 Task: Start a Sprint called Sprint0000000186 in Scrum Project Project0000000062 in Jira. Create a Scrum Project Project0000000063 in Jira. Create a Scrum Project Project0000000064 in Jira. Add Person0000000125 as Team Member of Scrum Project Project0000000063 in Jira. Add Person0000000126 as Team Member of Scrum Project Project0000000063 in Jira
Action: Mouse moved to (116, 251)
Screenshot: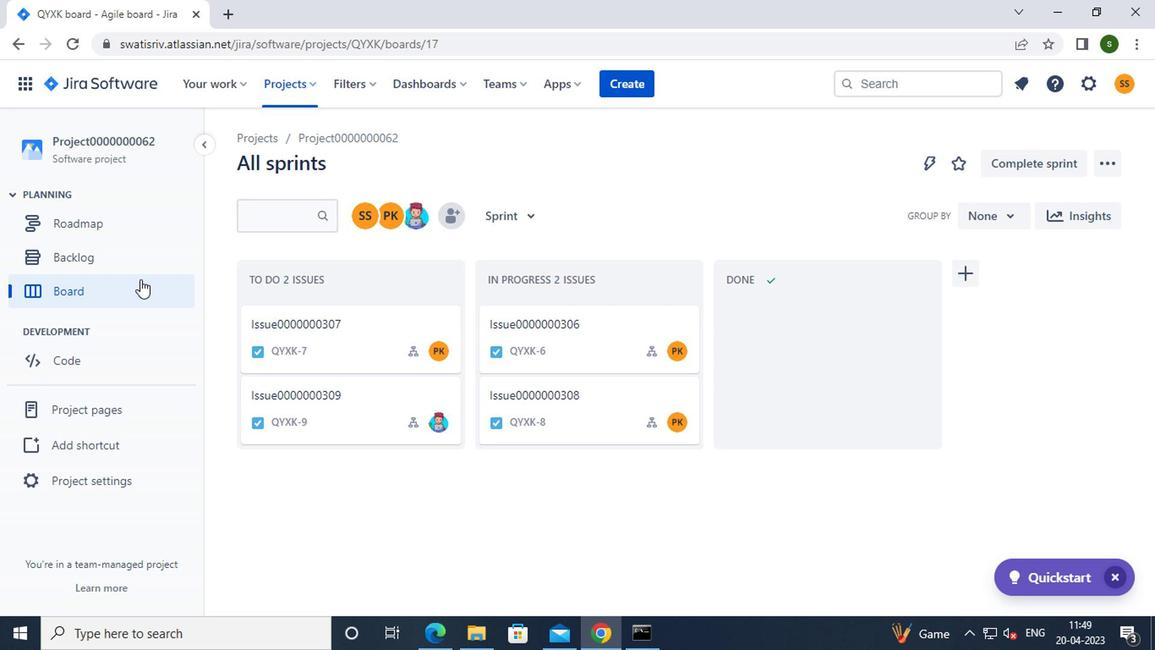 
Action: Mouse pressed left at (116, 251)
Screenshot: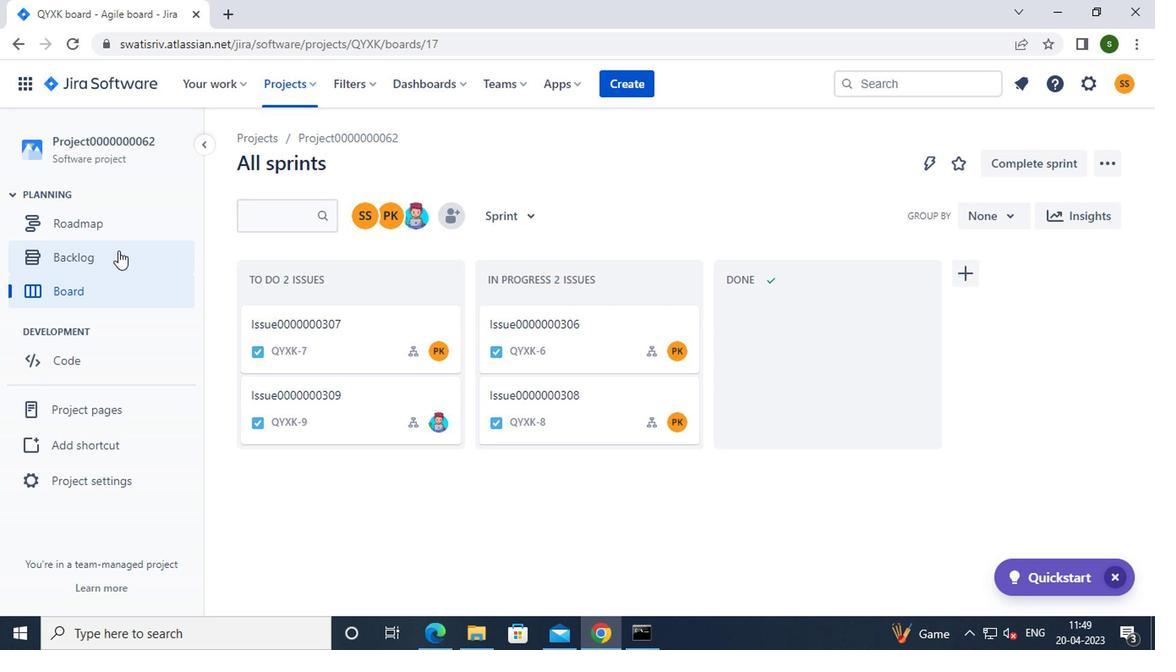 
Action: Mouse moved to (711, 450)
Screenshot: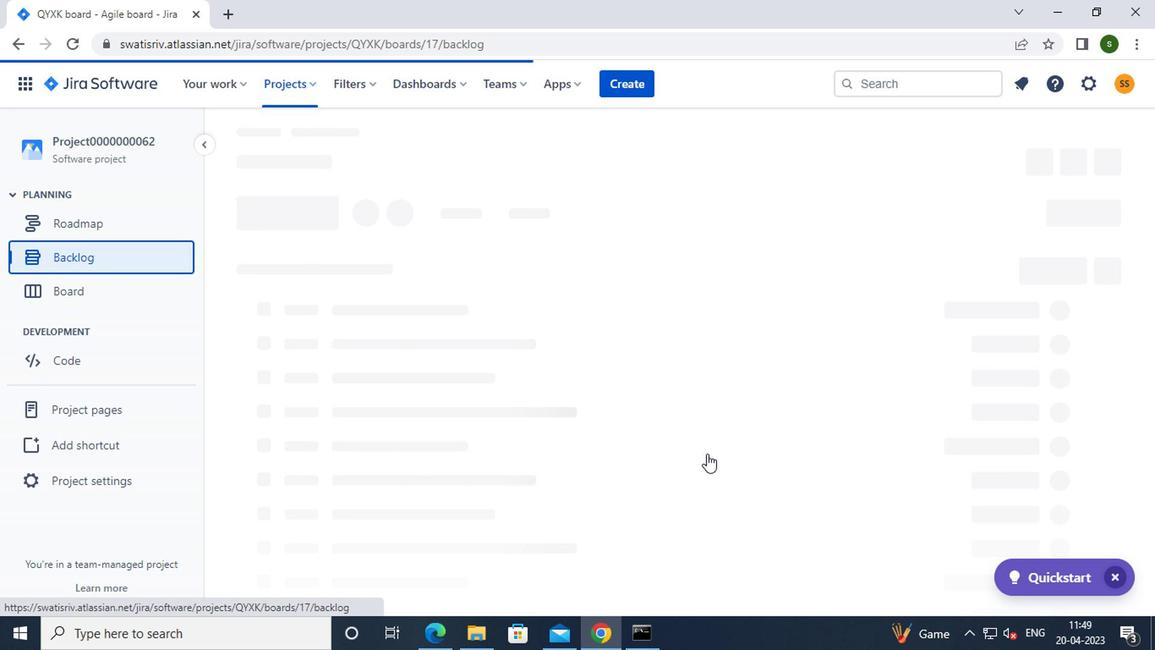 
Action: Mouse scrolled (711, 450) with delta (0, 0)
Screenshot: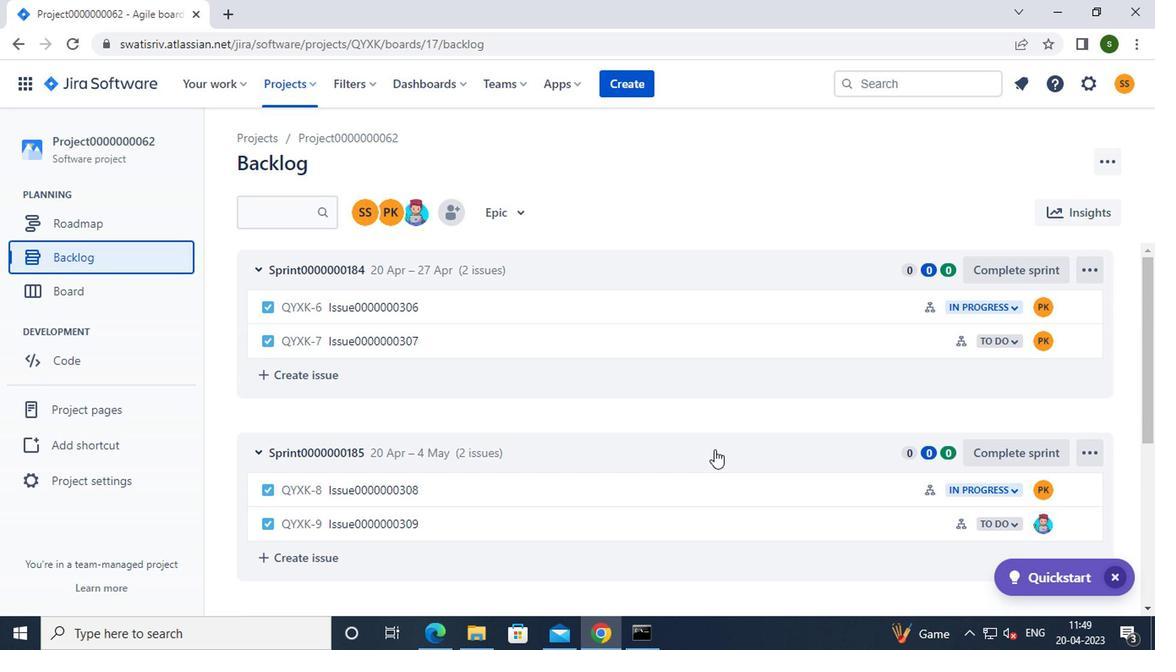 
Action: Mouse scrolled (711, 450) with delta (0, 0)
Screenshot: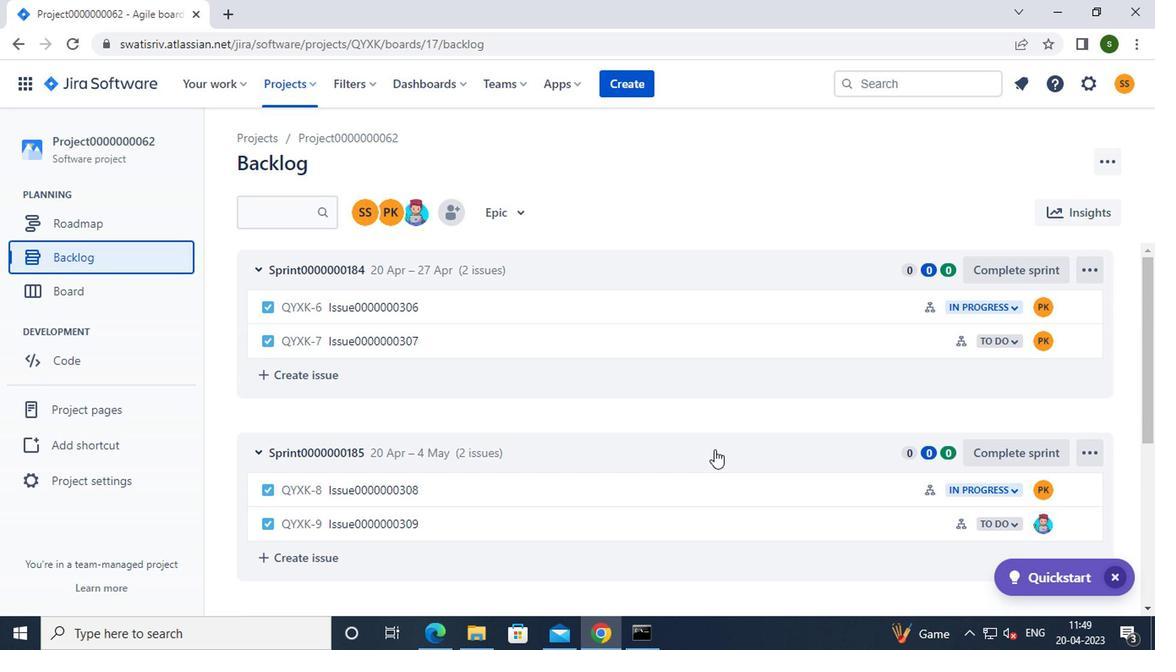 
Action: Mouse moved to (999, 471)
Screenshot: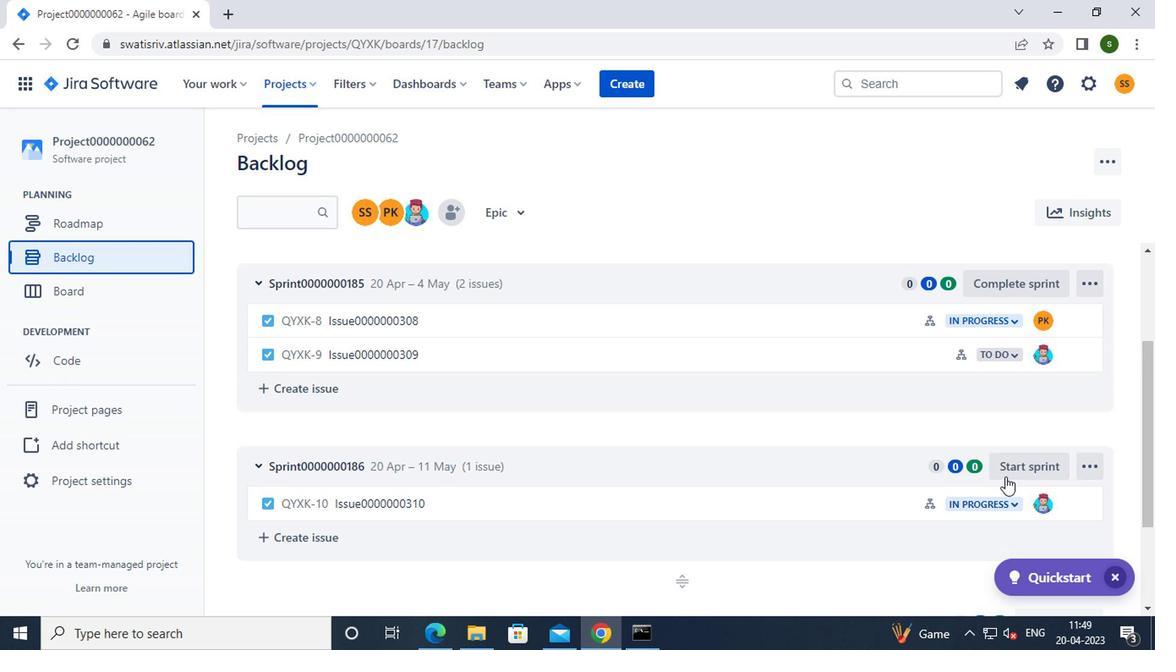 
Action: Mouse pressed left at (999, 471)
Screenshot: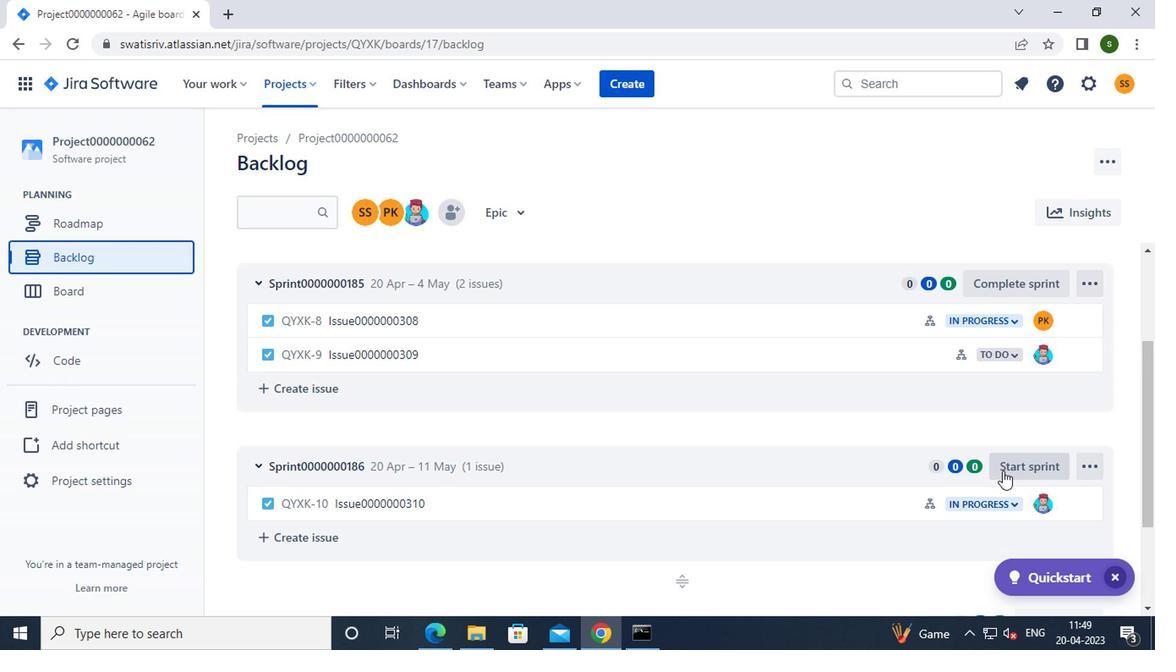 
Action: Mouse moved to (675, 572)
Screenshot: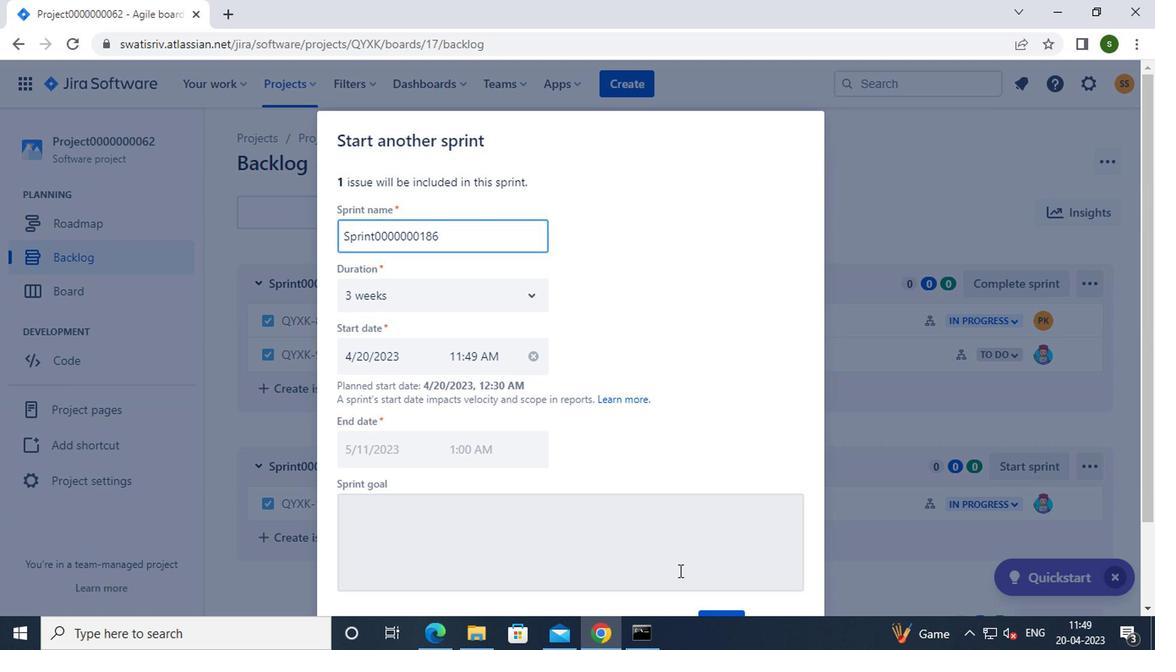 
Action: Mouse scrolled (675, 571) with delta (0, -1)
Screenshot: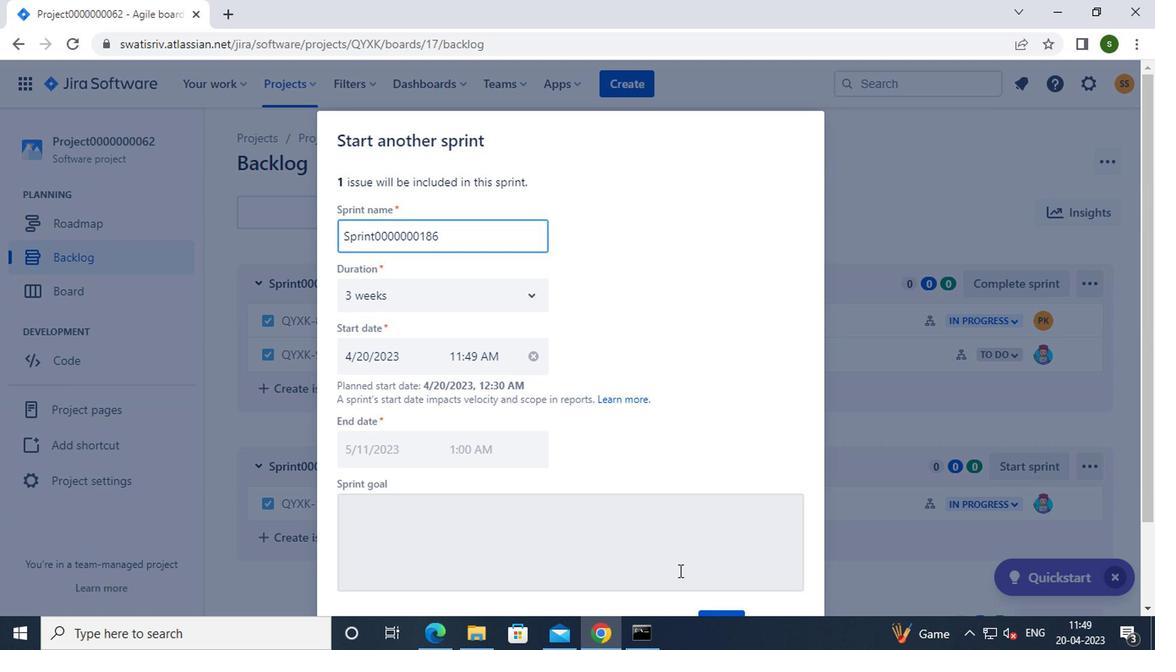 
Action: Mouse scrolled (675, 571) with delta (0, -1)
Screenshot: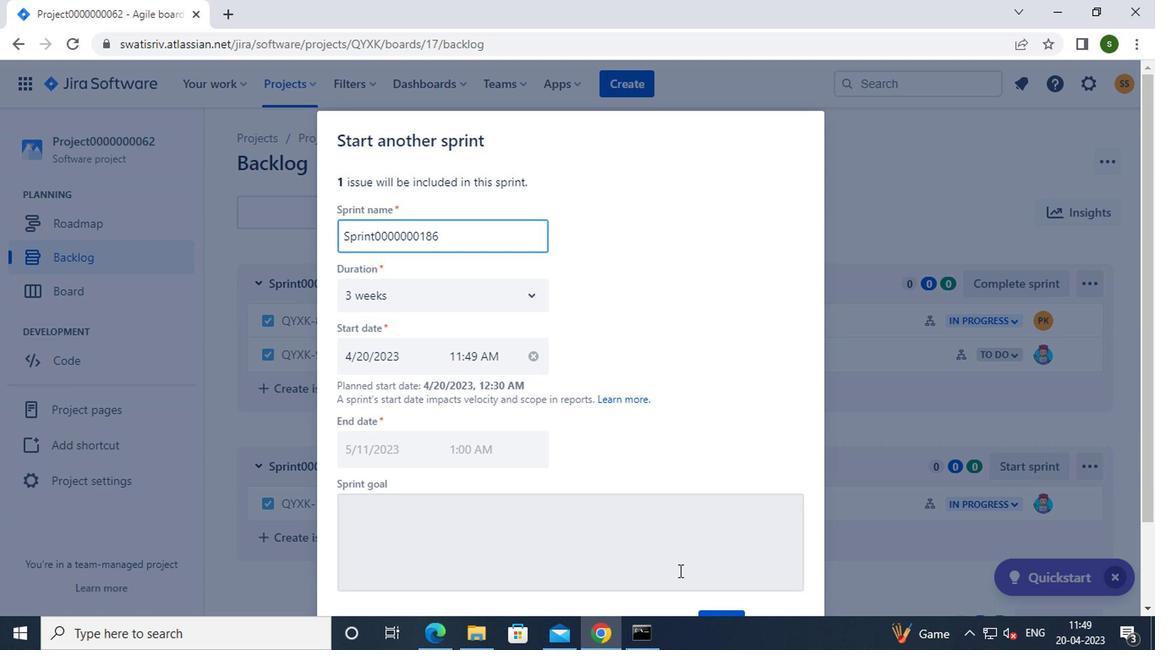 
Action: Mouse moved to (732, 531)
Screenshot: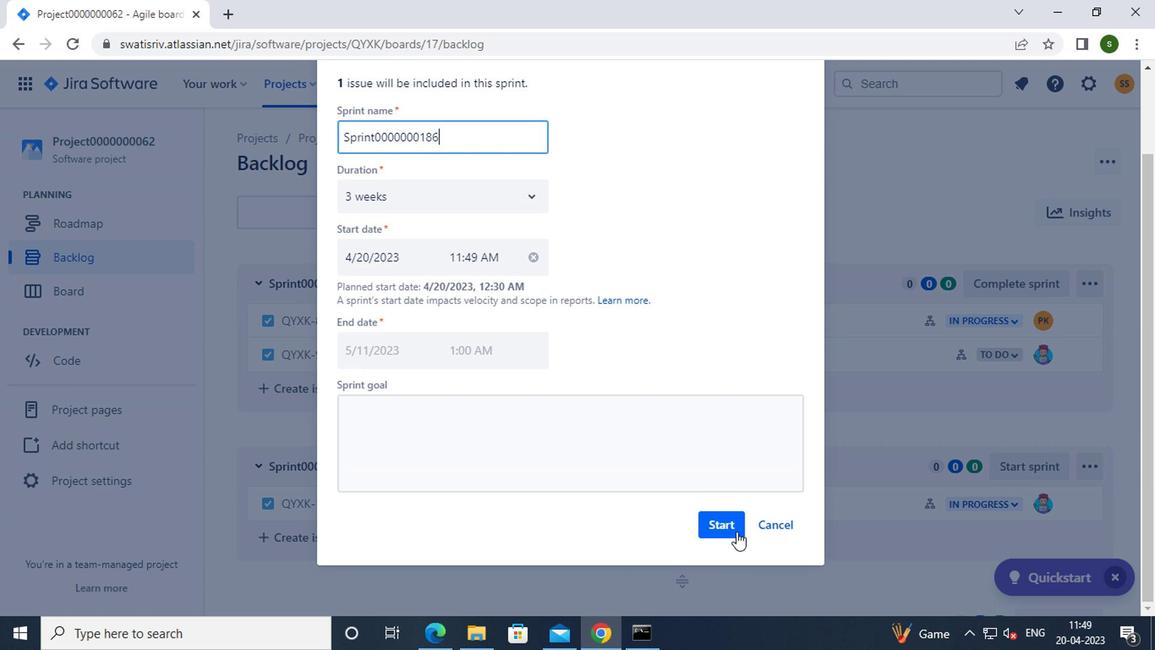 
Action: Mouse pressed left at (732, 531)
Screenshot: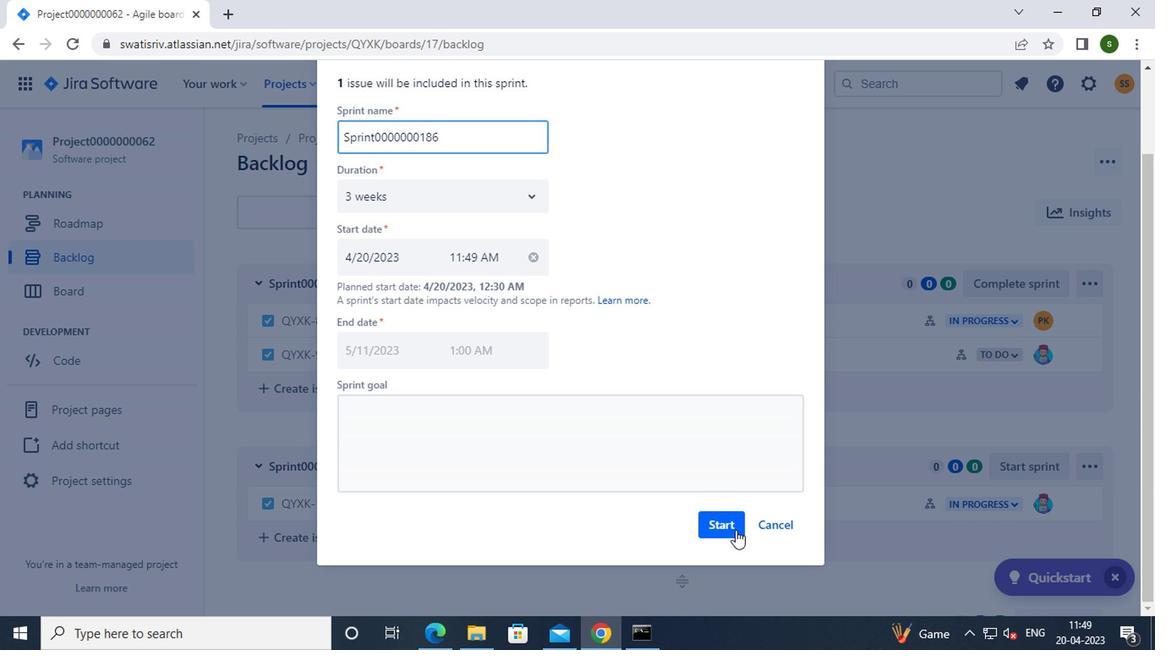 
Action: Mouse moved to (382, 483)
Screenshot: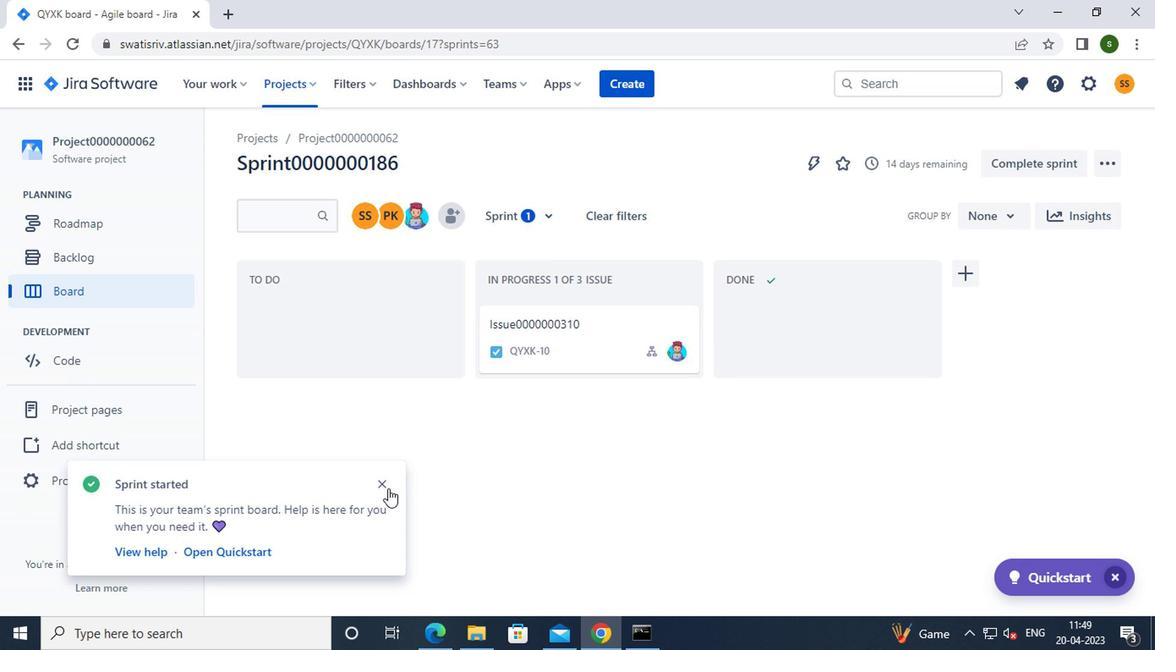 
Action: Mouse pressed left at (382, 483)
Screenshot: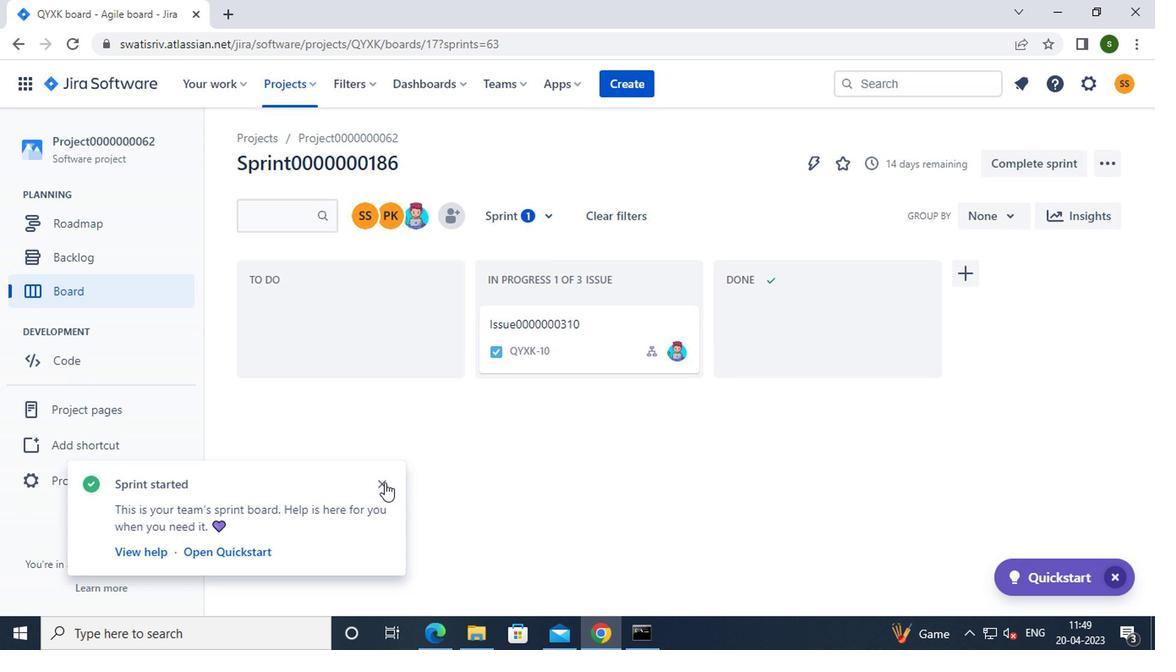 
Action: Mouse moved to (293, 87)
Screenshot: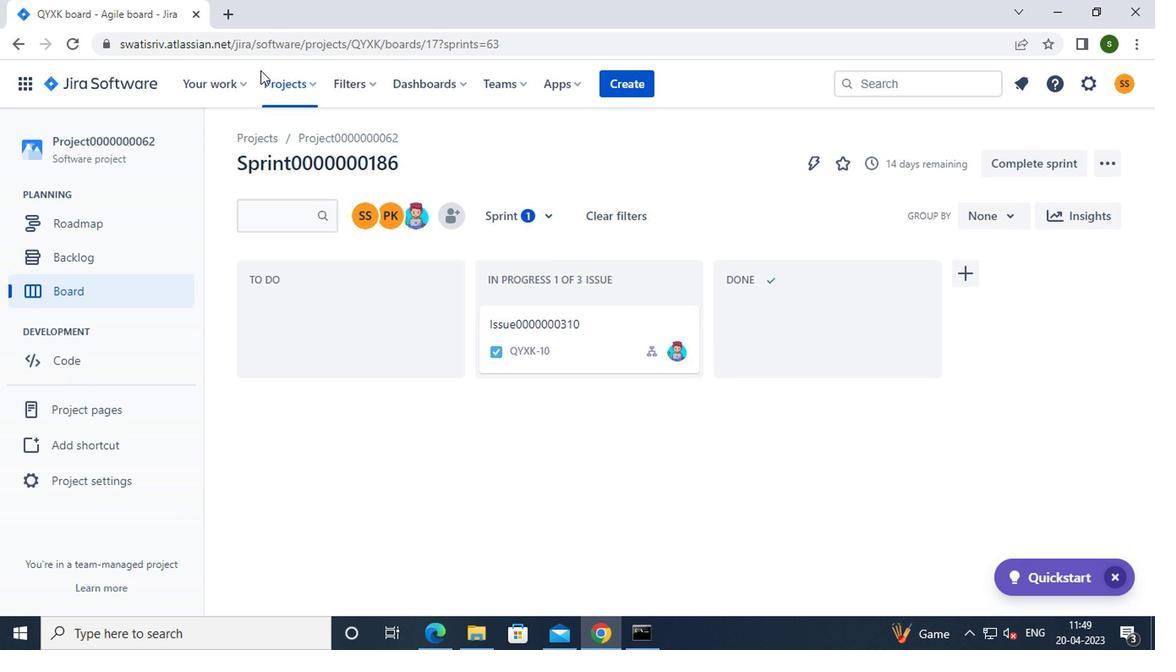 
Action: Mouse pressed left at (293, 87)
Screenshot: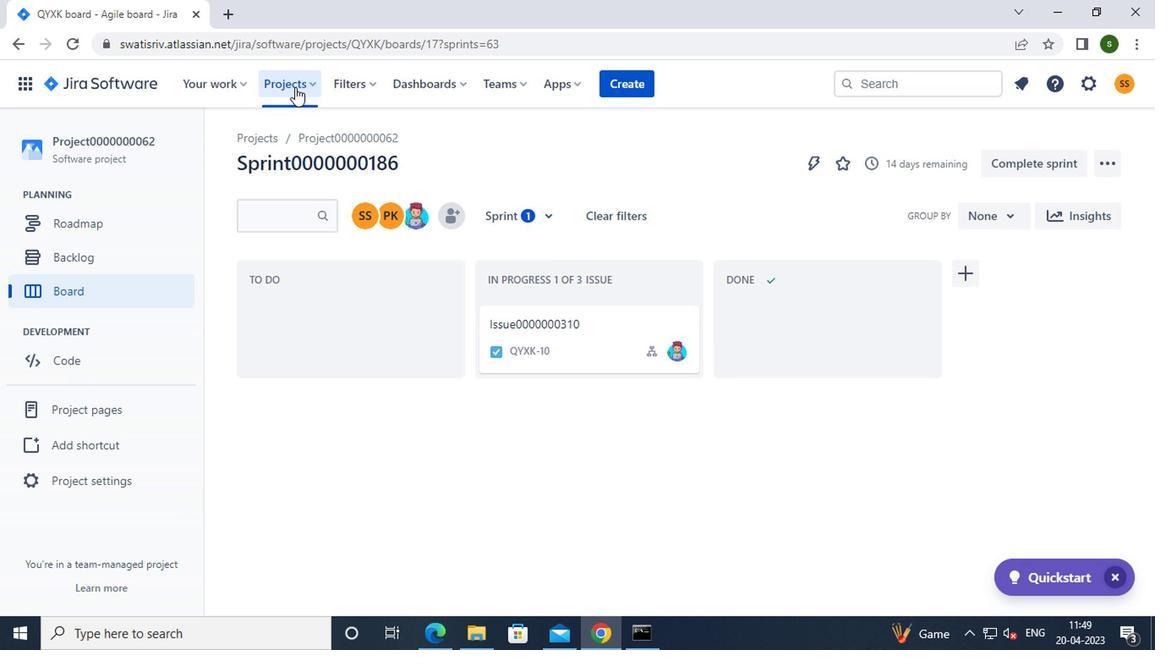 
Action: Mouse moved to (318, 285)
Screenshot: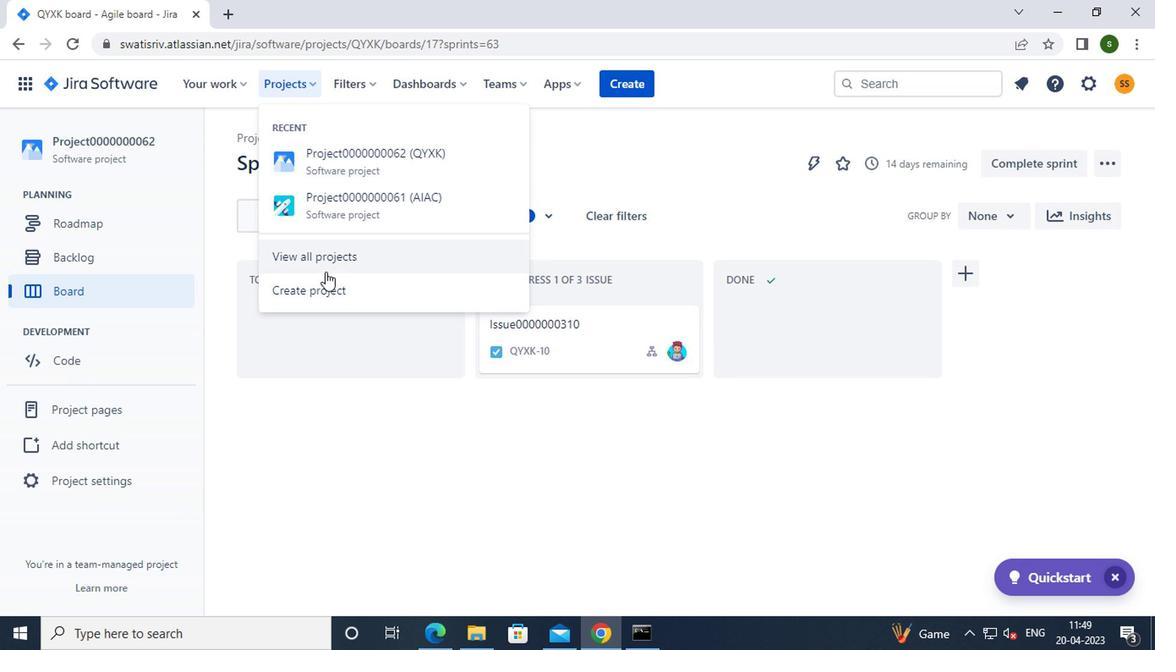 
Action: Mouse pressed left at (318, 285)
Screenshot: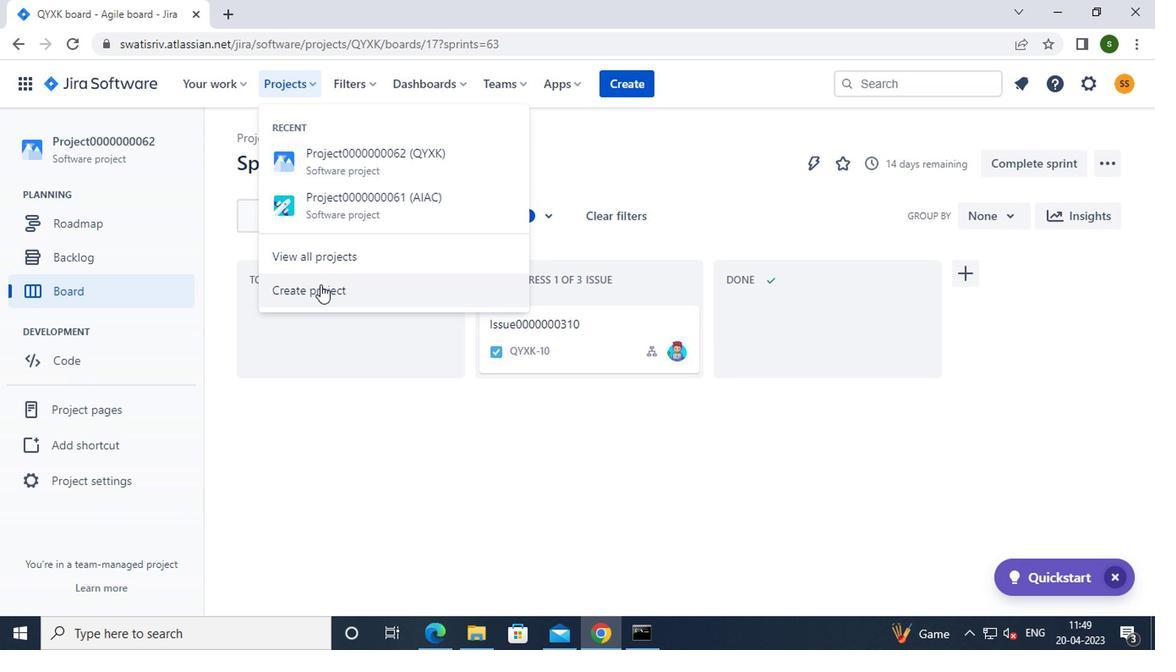 
Action: Mouse moved to (777, 459)
Screenshot: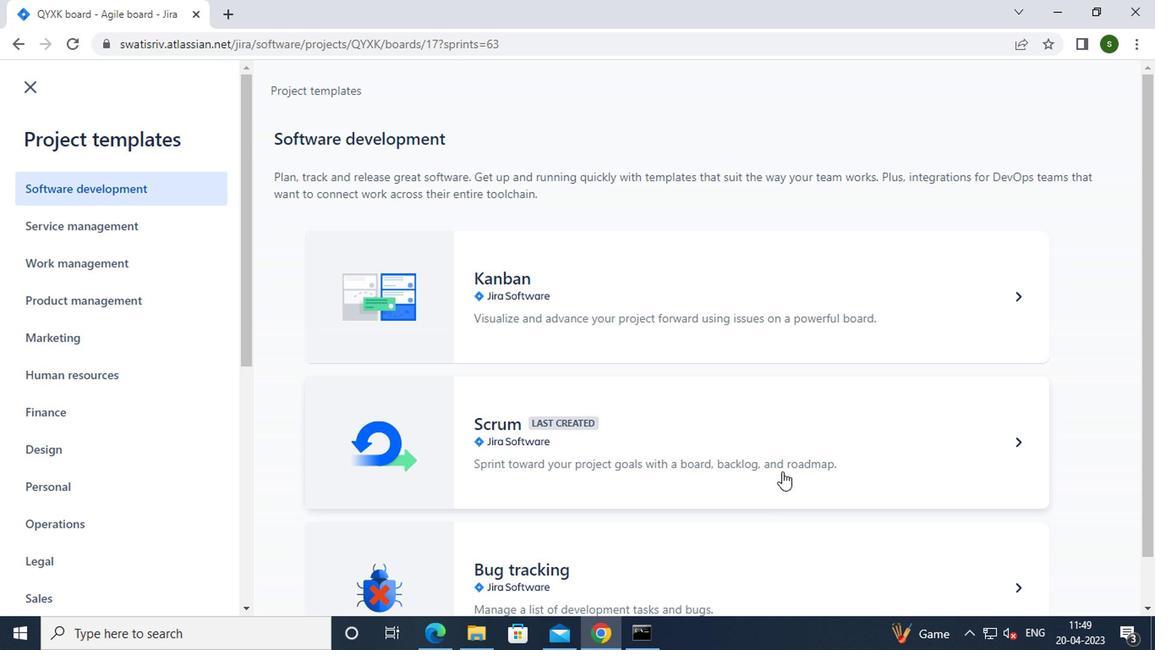
Action: Mouse pressed left at (777, 459)
Screenshot: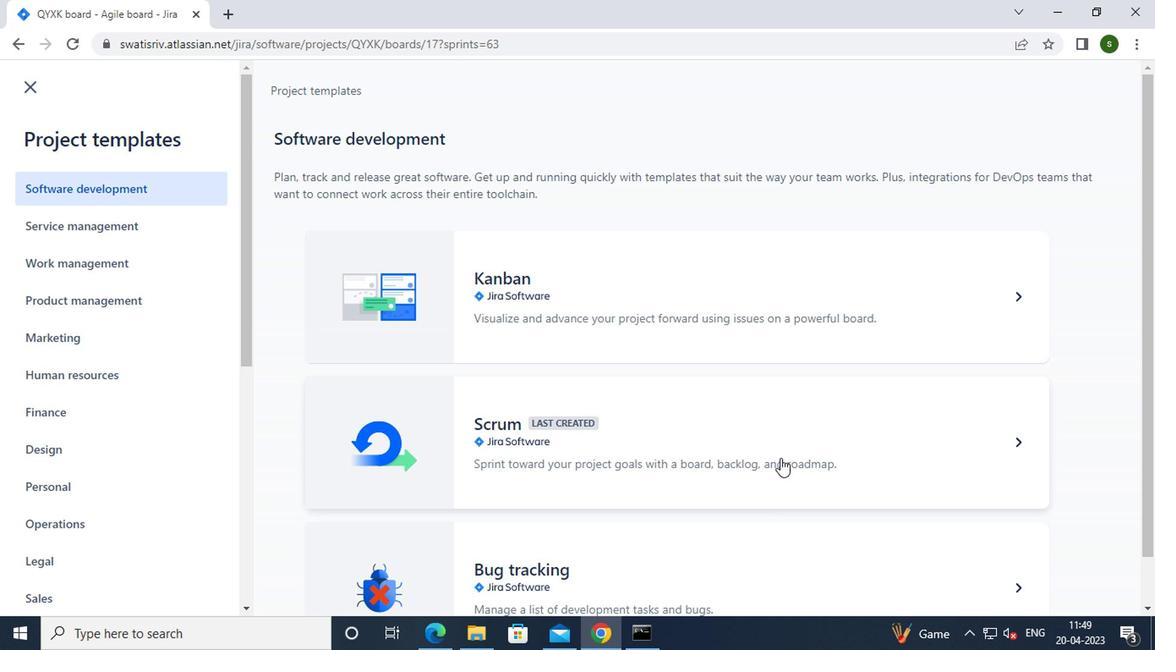 
Action: Mouse moved to (994, 567)
Screenshot: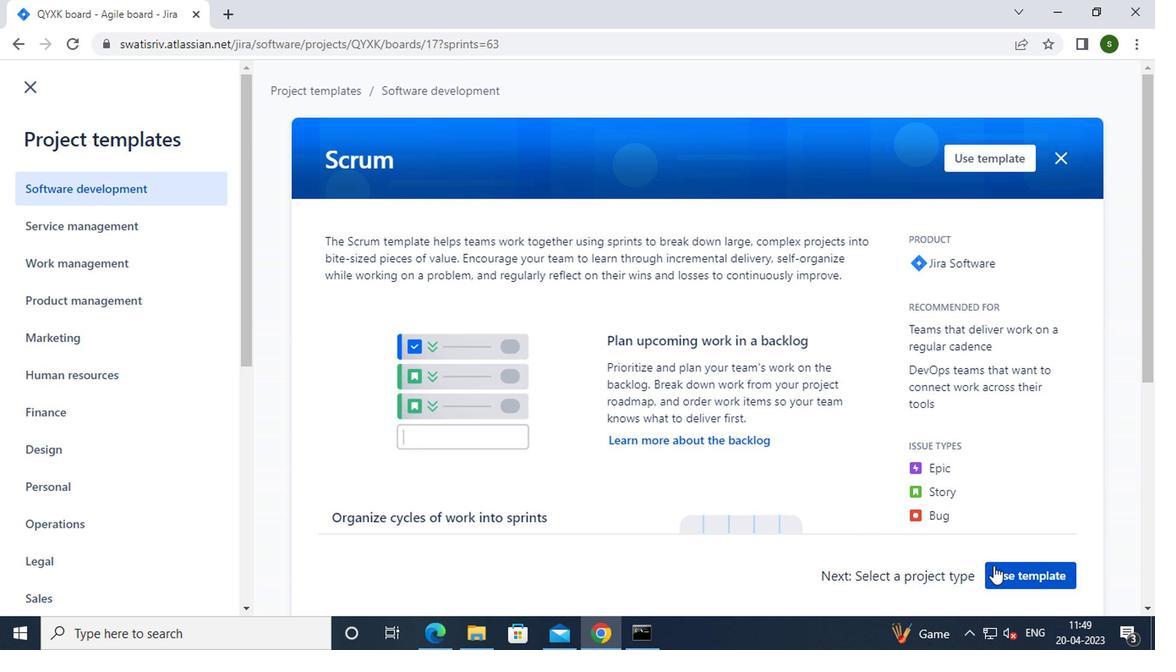 
Action: Mouse pressed left at (994, 567)
Screenshot: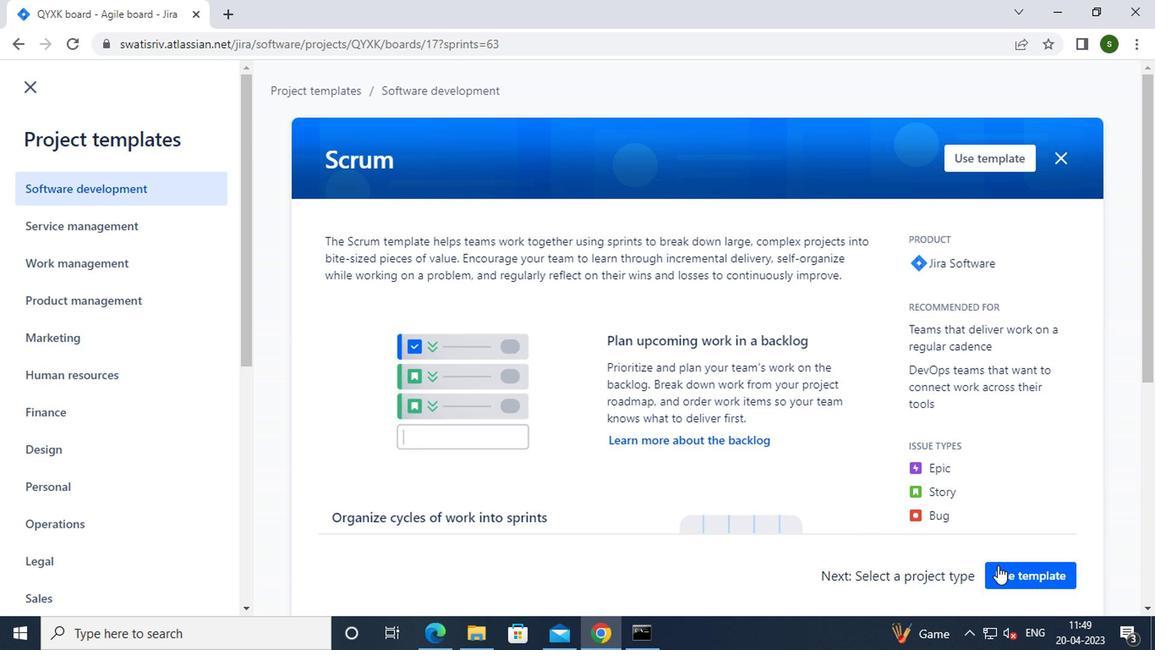 
Action: Mouse moved to (487, 564)
Screenshot: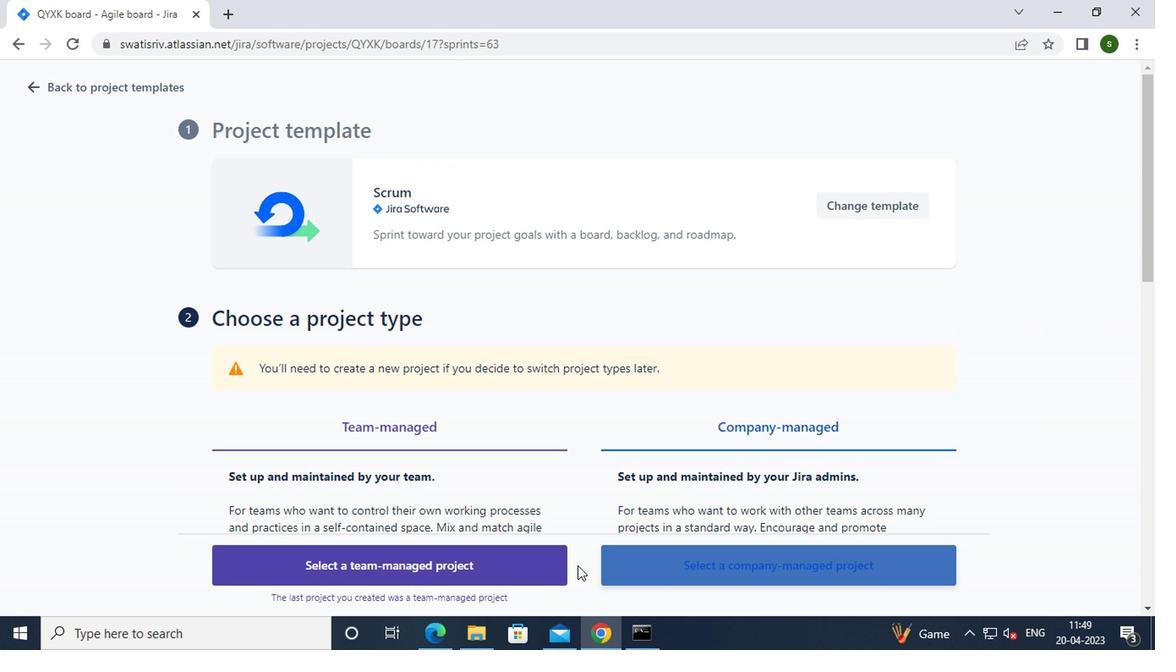 
Action: Mouse pressed left at (487, 564)
Screenshot: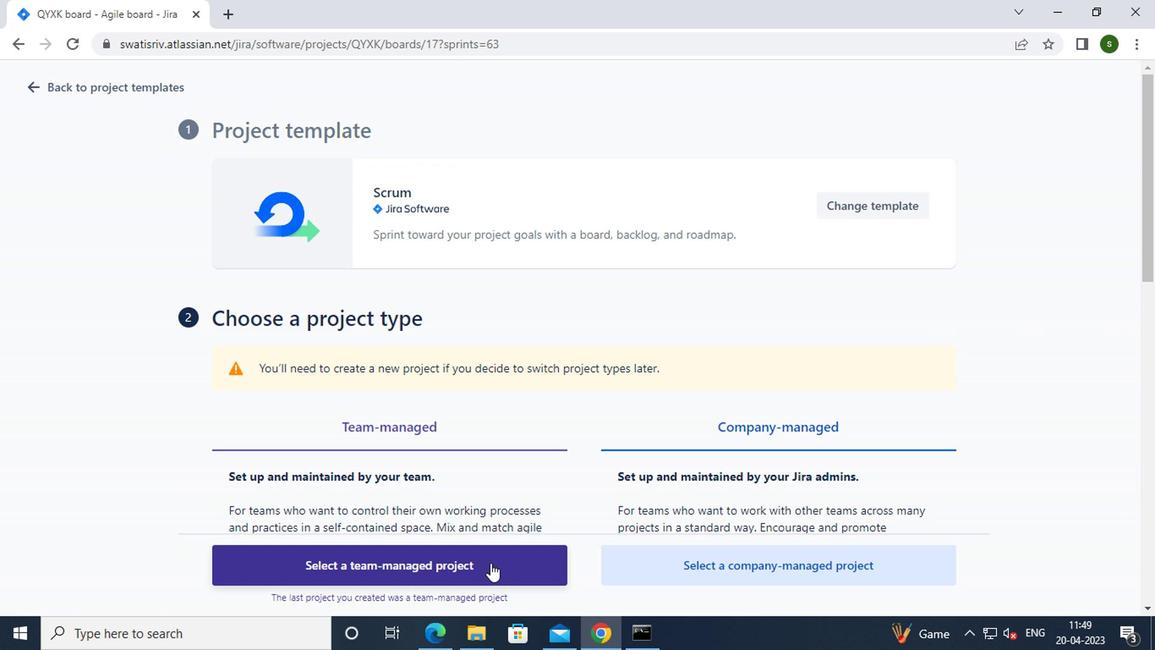 
Action: Mouse moved to (211, 284)
Screenshot: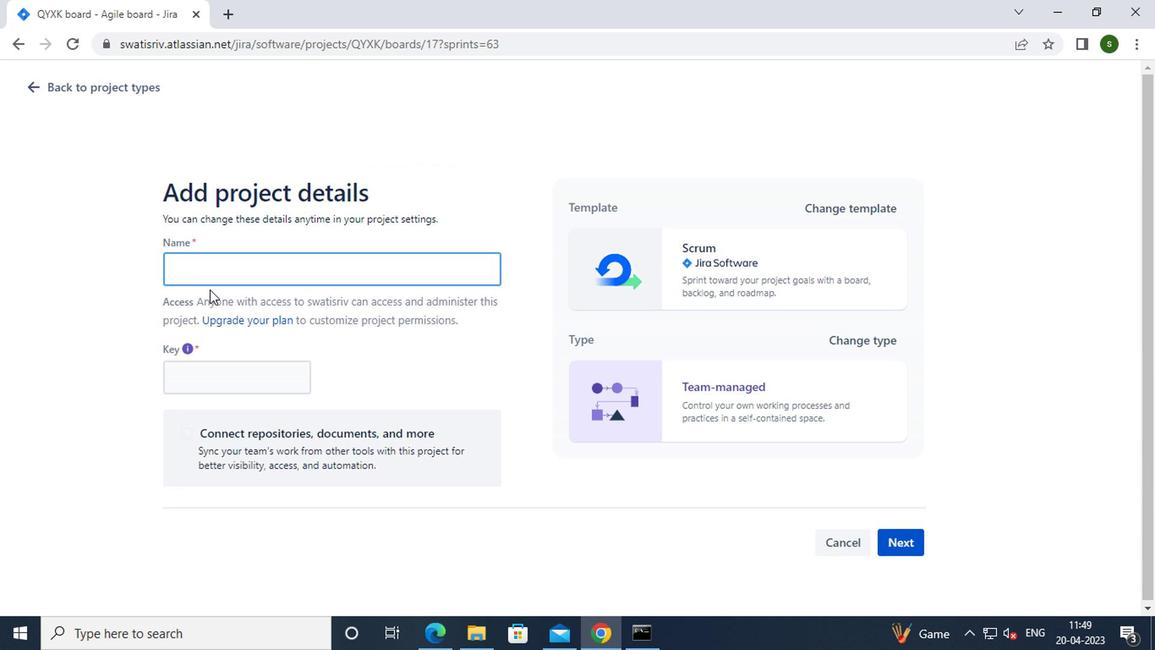 
Action: Mouse pressed left at (211, 284)
Screenshot: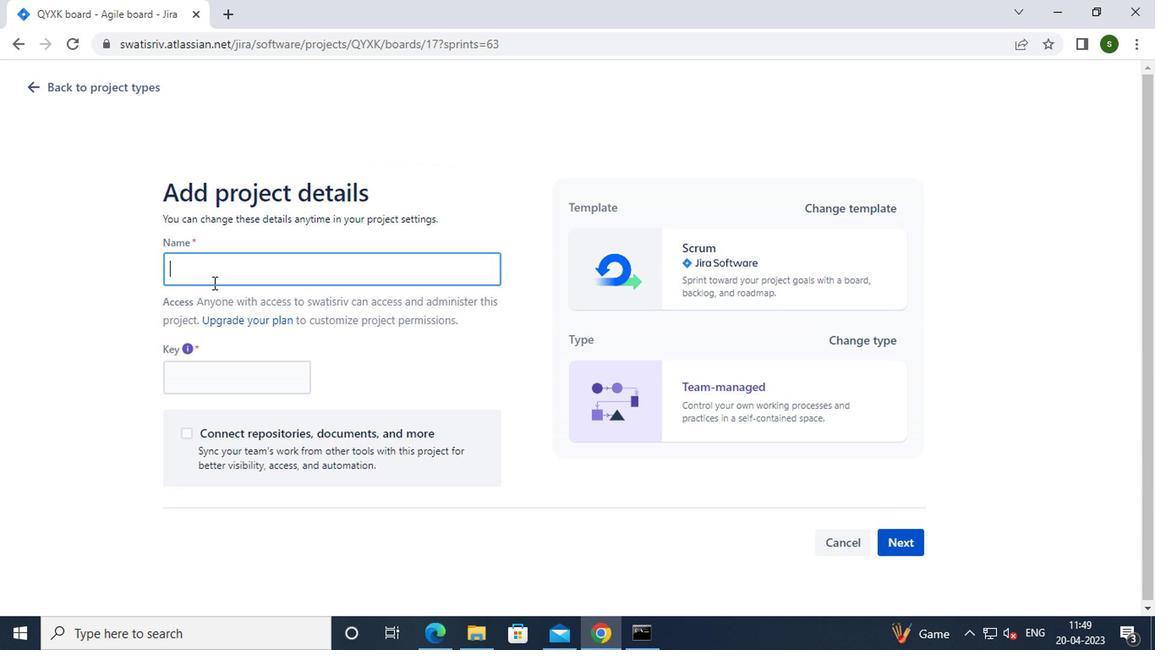 
Action: Key pressed p<Key.caps_lock>roject000000062<Key.backspace>3
Screenshot: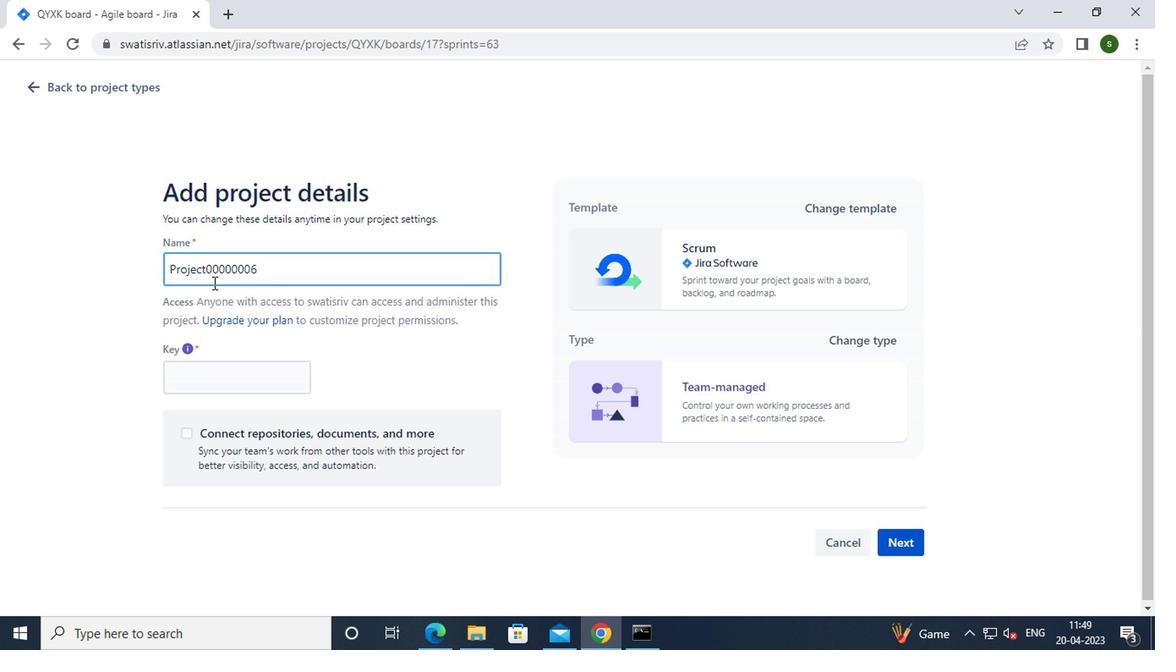 
Action: Mouse moved to (895, 540)
Screenshot: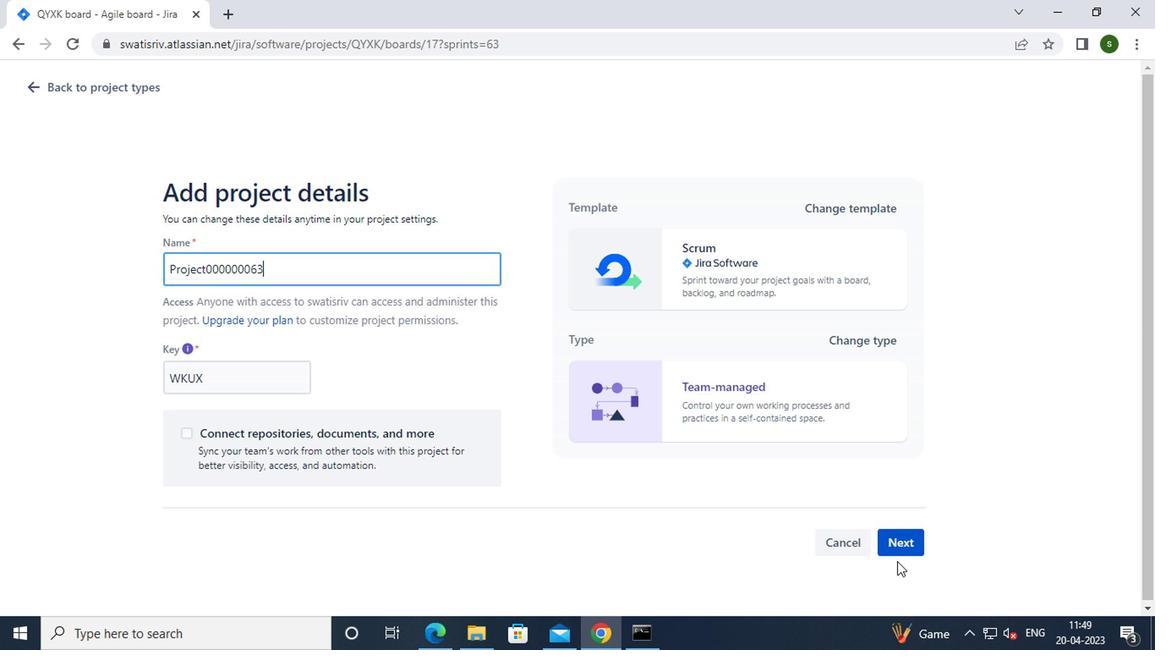 
Action: Mouse pressed left at (895, 540)
Screenshot: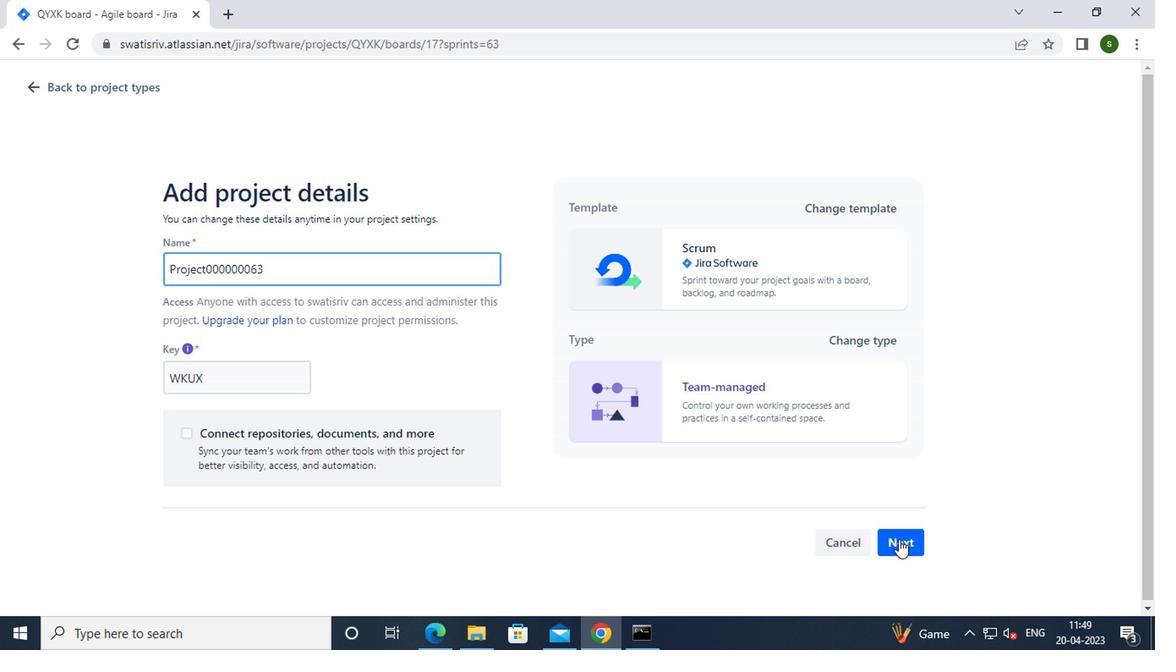 
Action: Mouse moved to (725, 440)
Screenshot: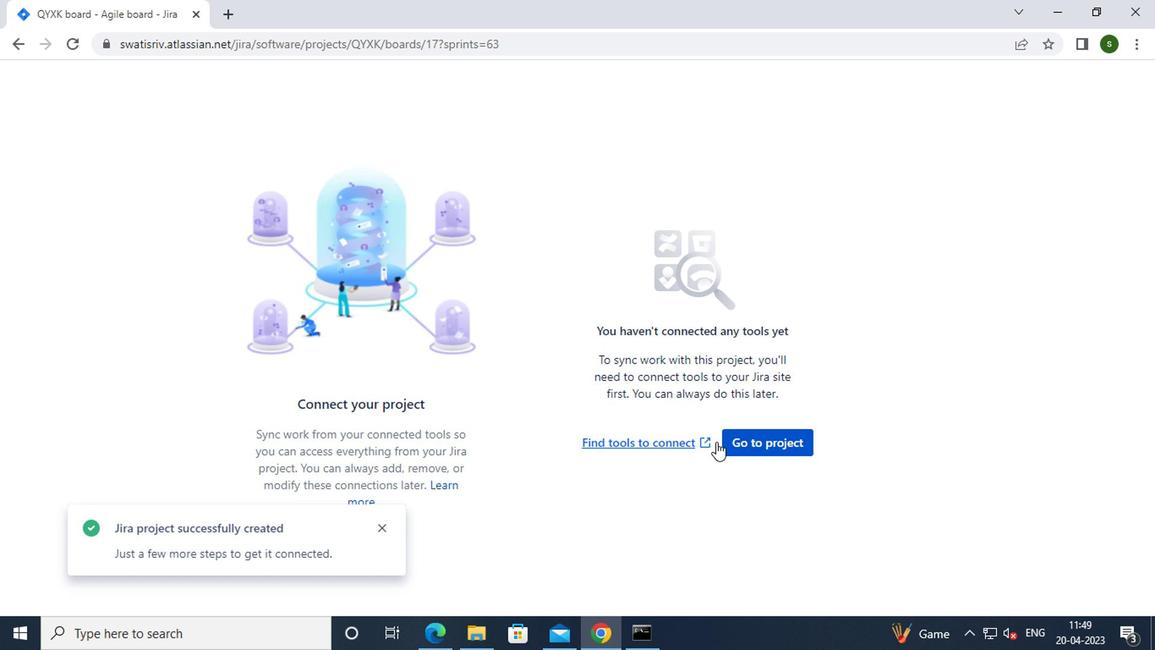 
Action: Mouse pressed left at (725, 440)
Screenshot: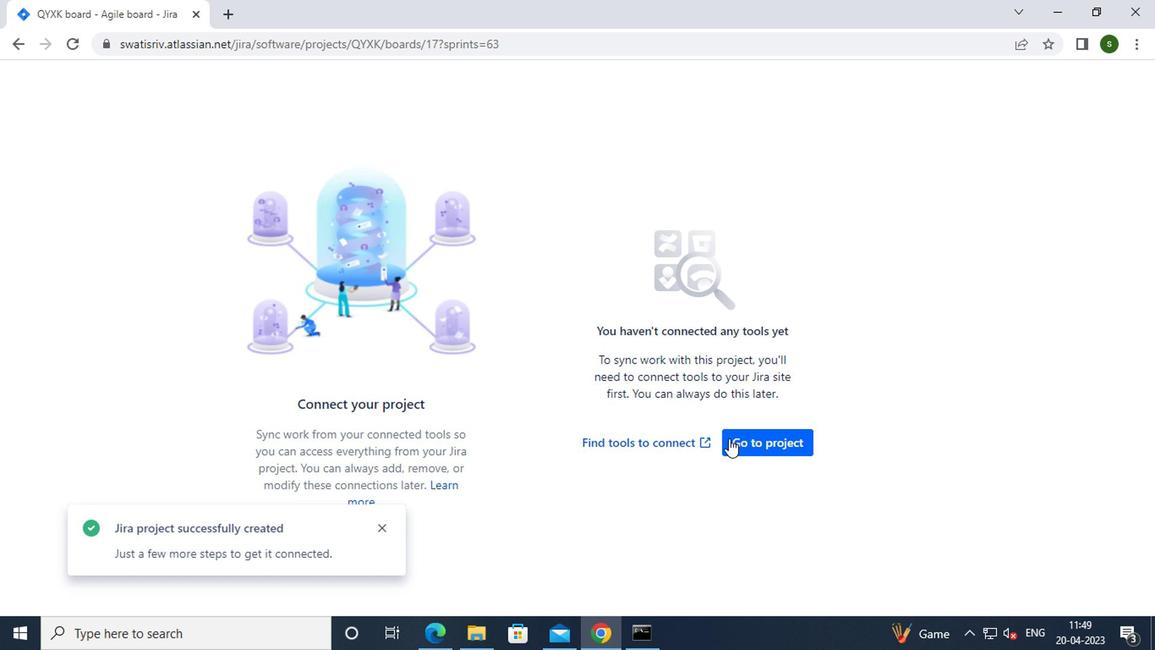 
Action: Mouse moved to (308, 85)
Screenshot: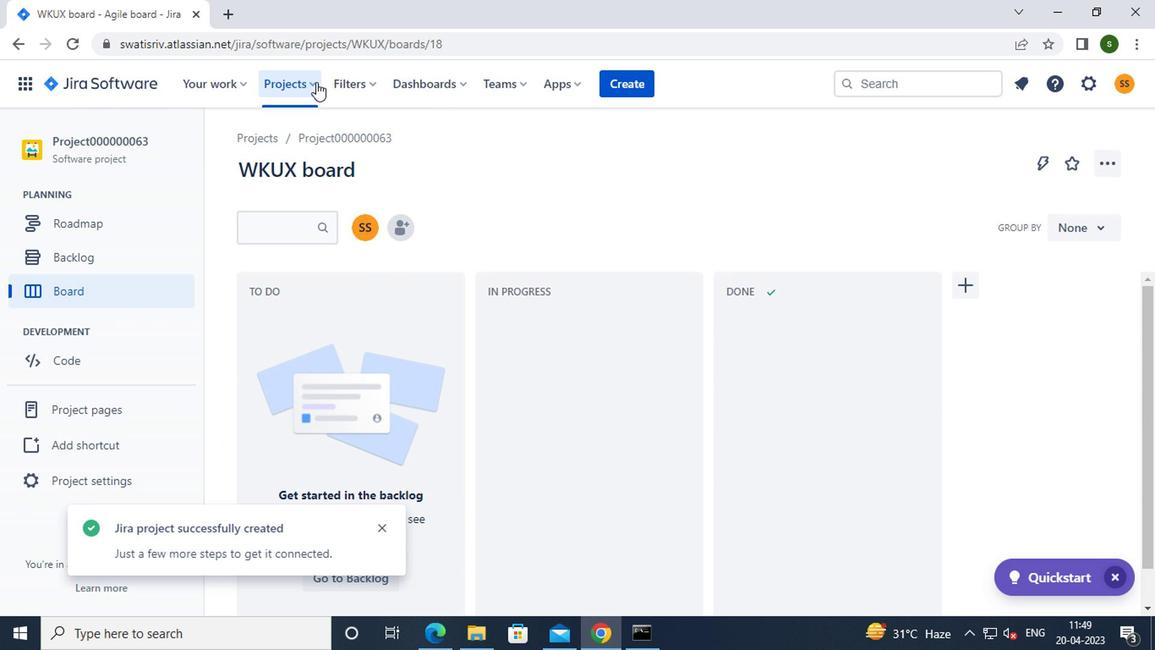 
Action: Mouse pressed left at (308, 85)
Screenshot: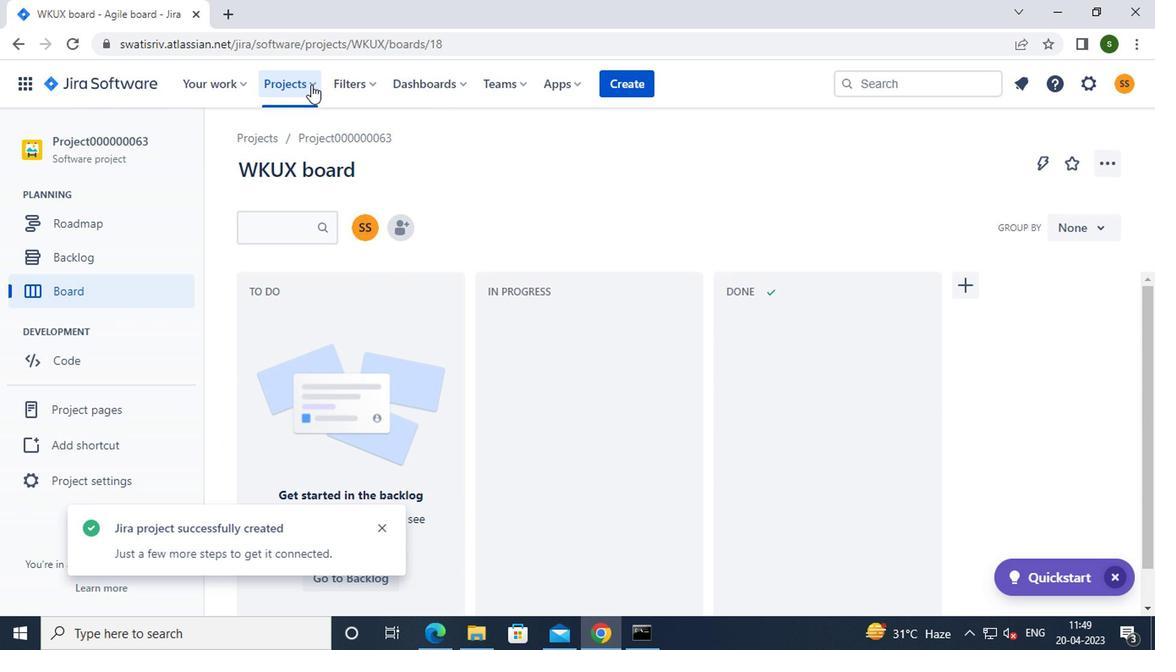 
Action: Mouse moved to (302, 330)
Screenshot: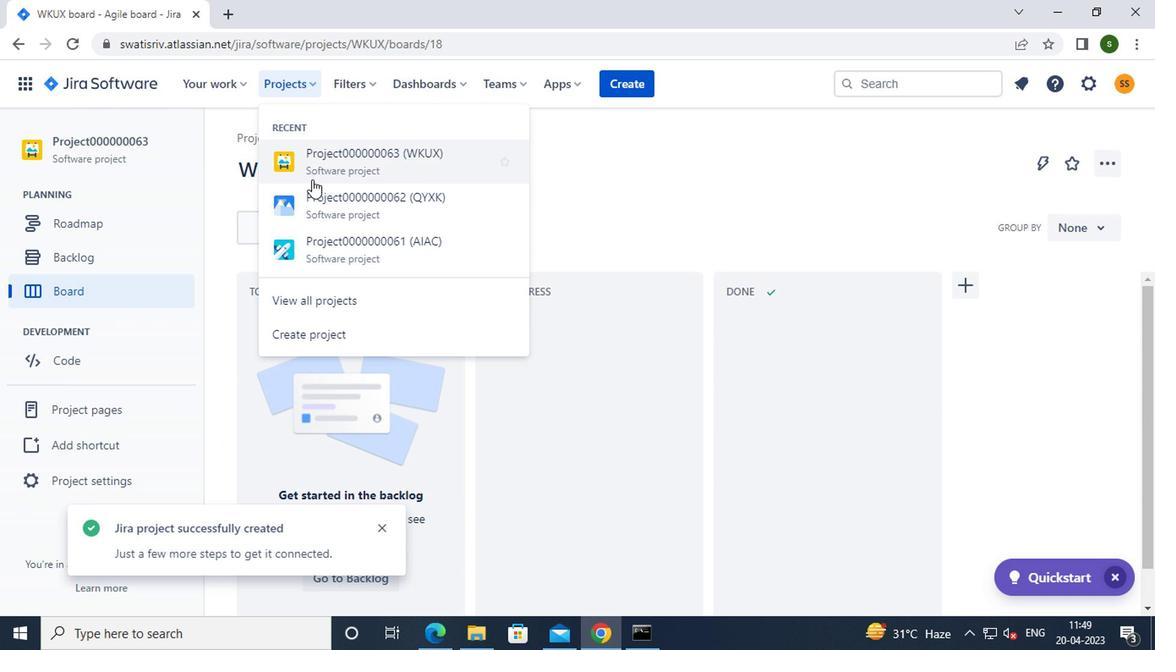 
Action: Mouse pressed left at (302, 330)
Screenshot: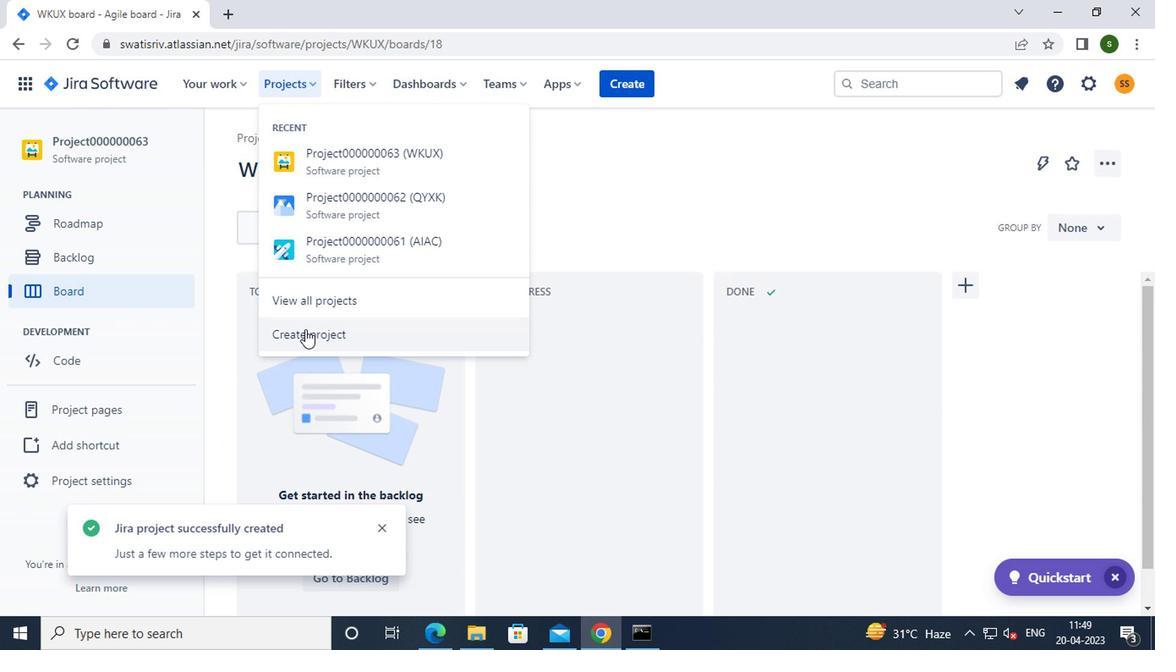 
Action: Mouse moved to (852, 450)
Screenshot: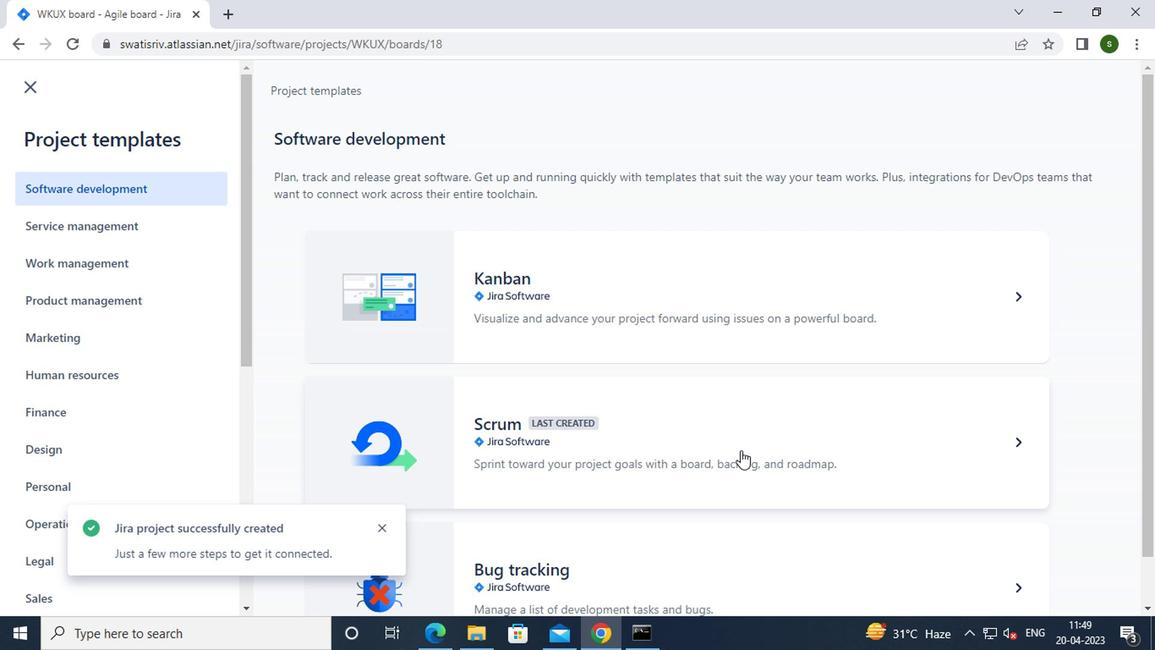 
Action: Mouse pressed left at (852, 450)
Screenshot: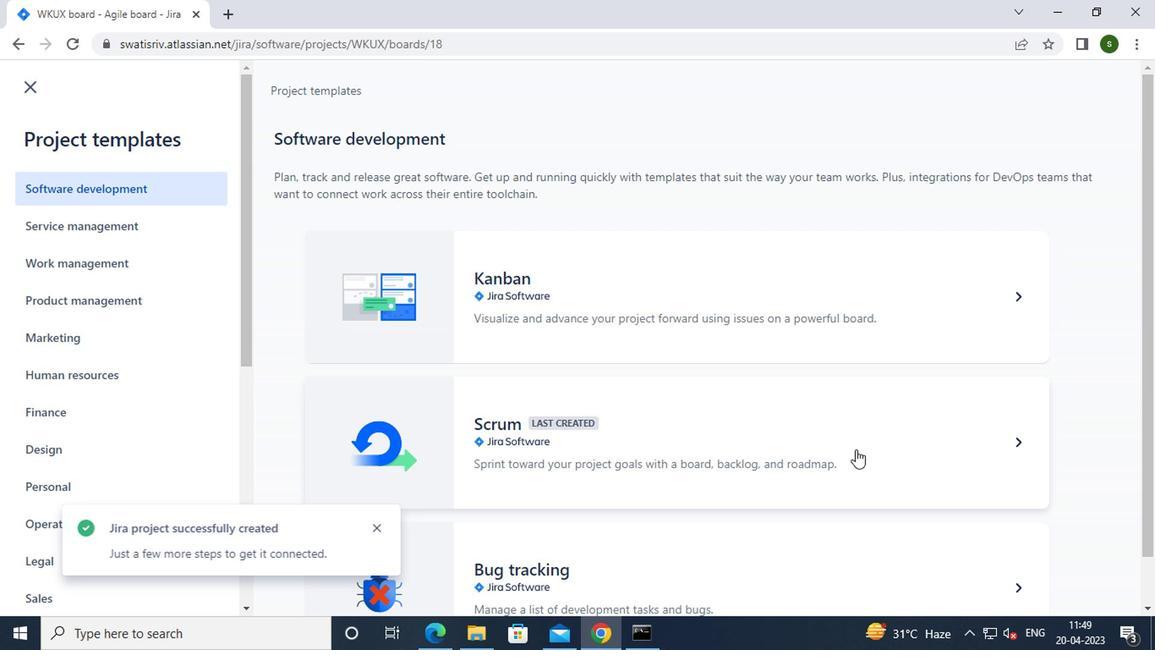 
Action: Mouse moved to (1024, 575)
Screenshot: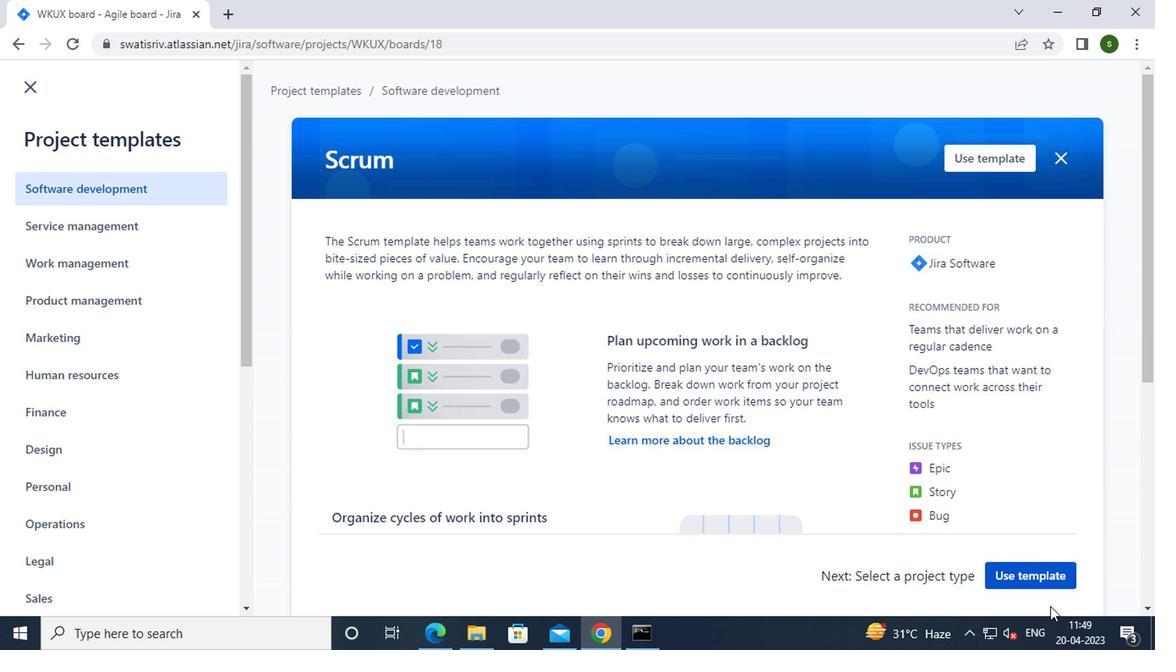 
Action: Mouse pressed left at (1024, 575)
Screenshot: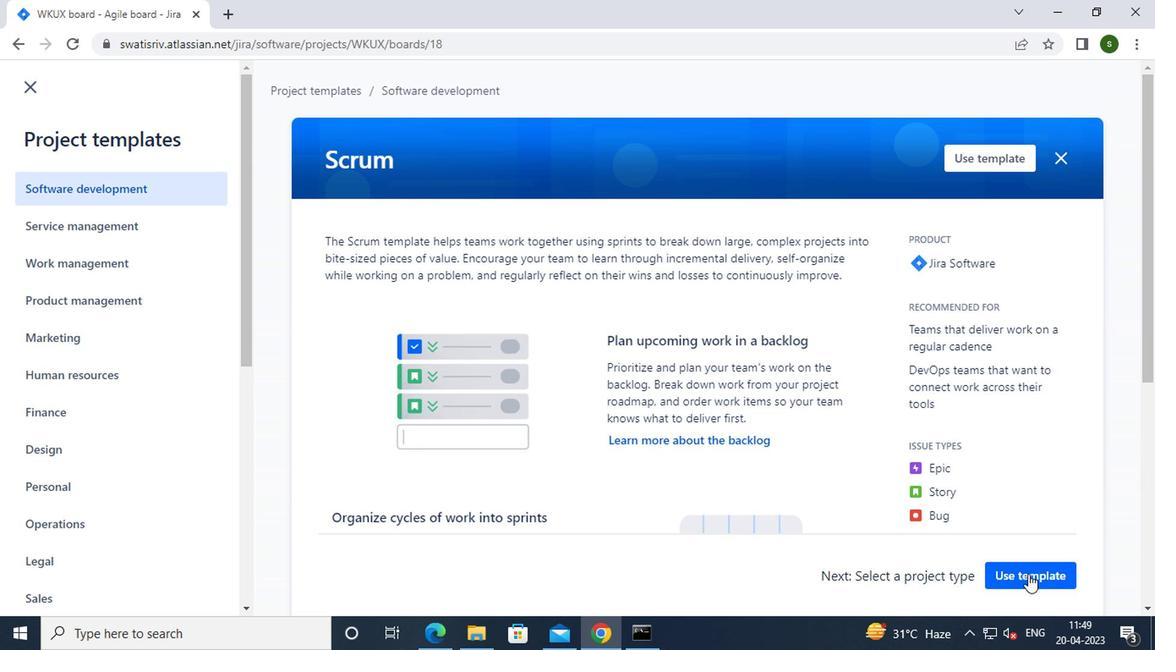 
Action: Mouse moved to (509, 565)
Screenshot: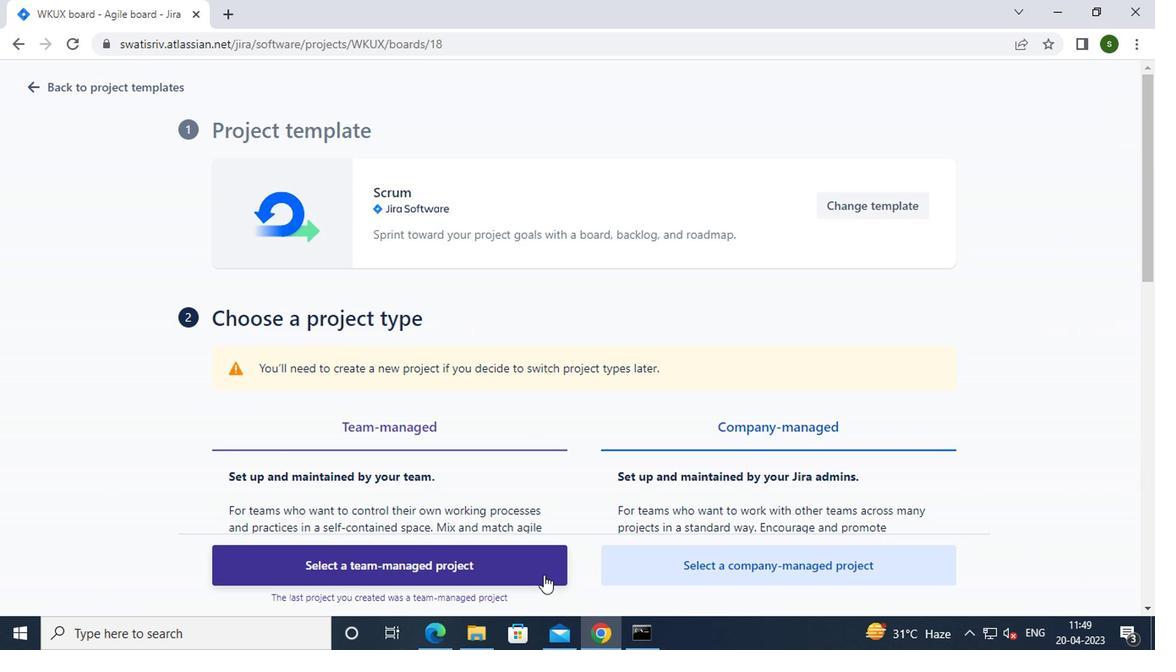
Action: Mouse pressed left at (509, 565)
Screenshot: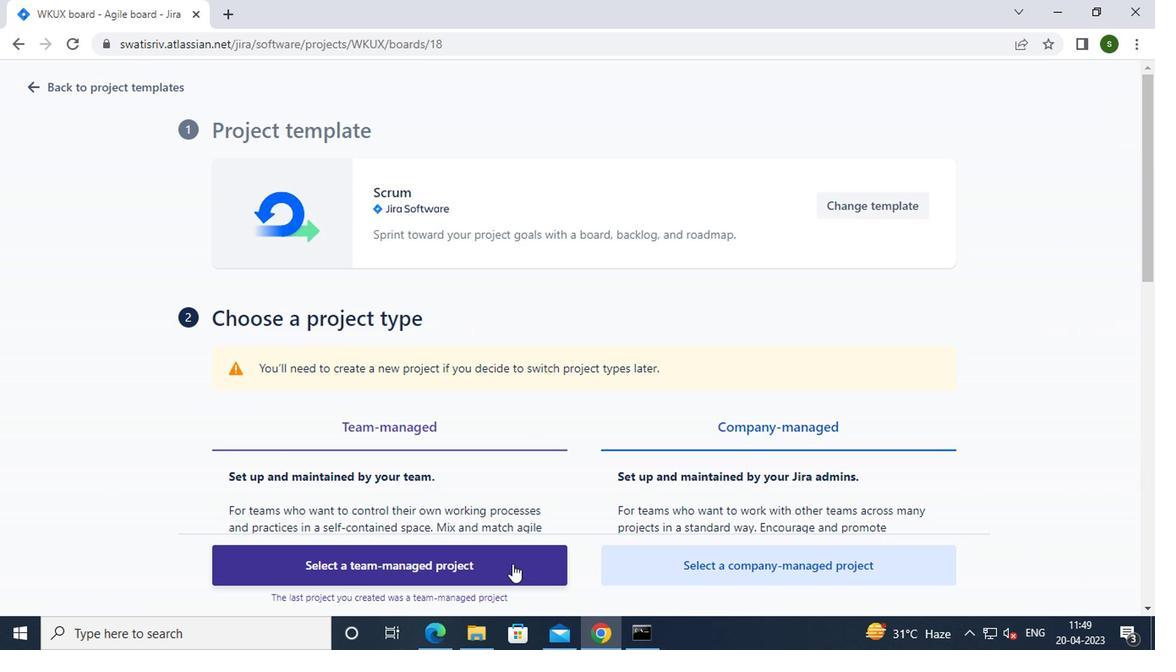 
Action: Mouse moved to (888, 545)
Screenshot: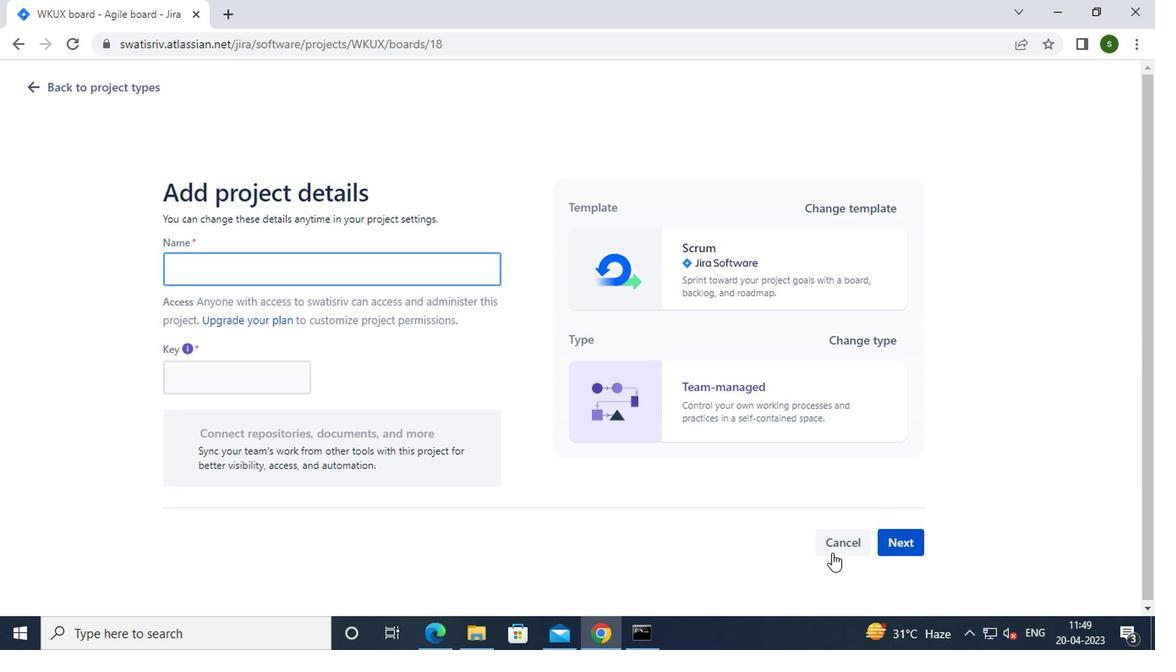 
Action: Mouse pressed left at (888, 545)
Screenshot: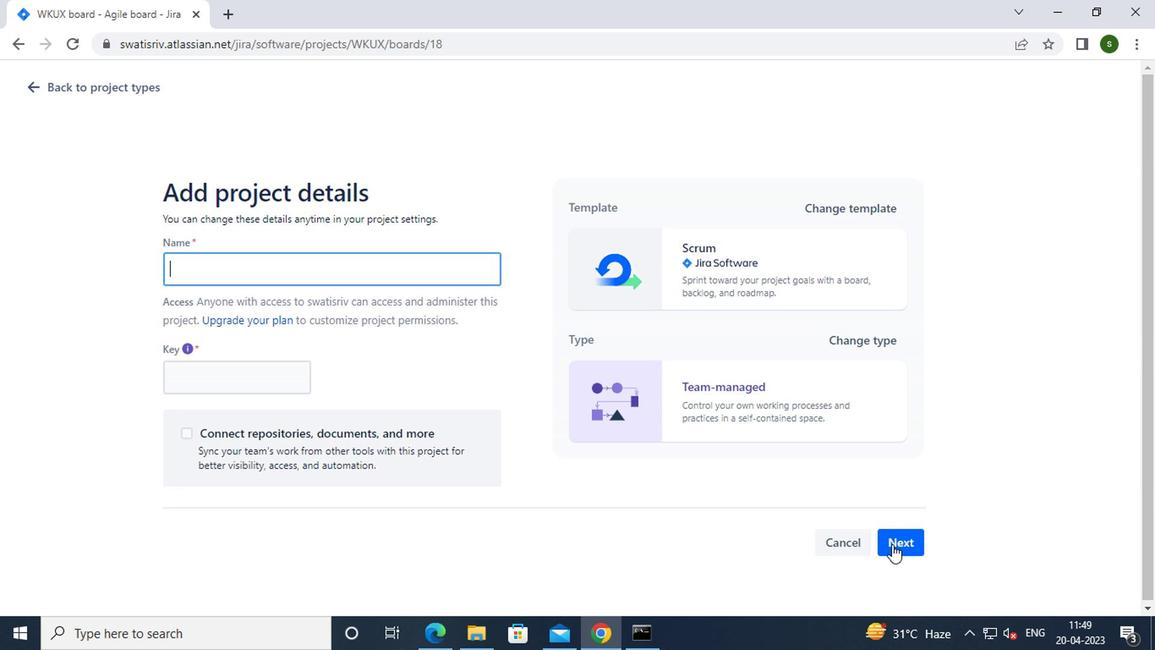 
Action: Mouse moved to (278, 247)
Screenshot: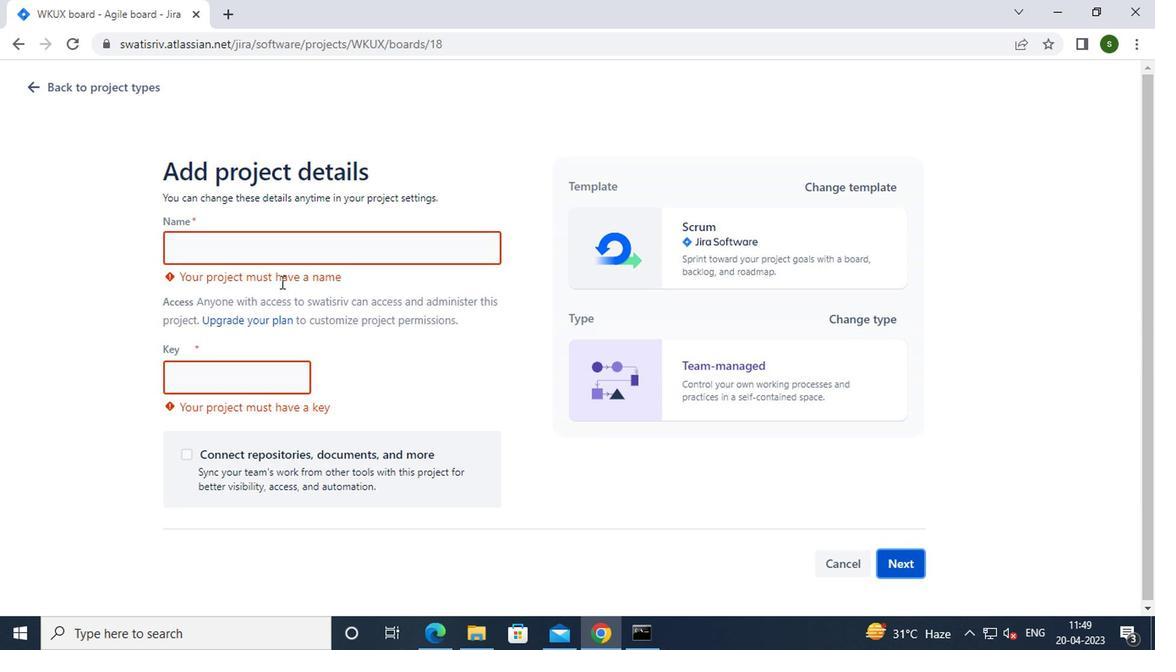 
Action: Mouse pressed left at (278, 247)
Screenshot: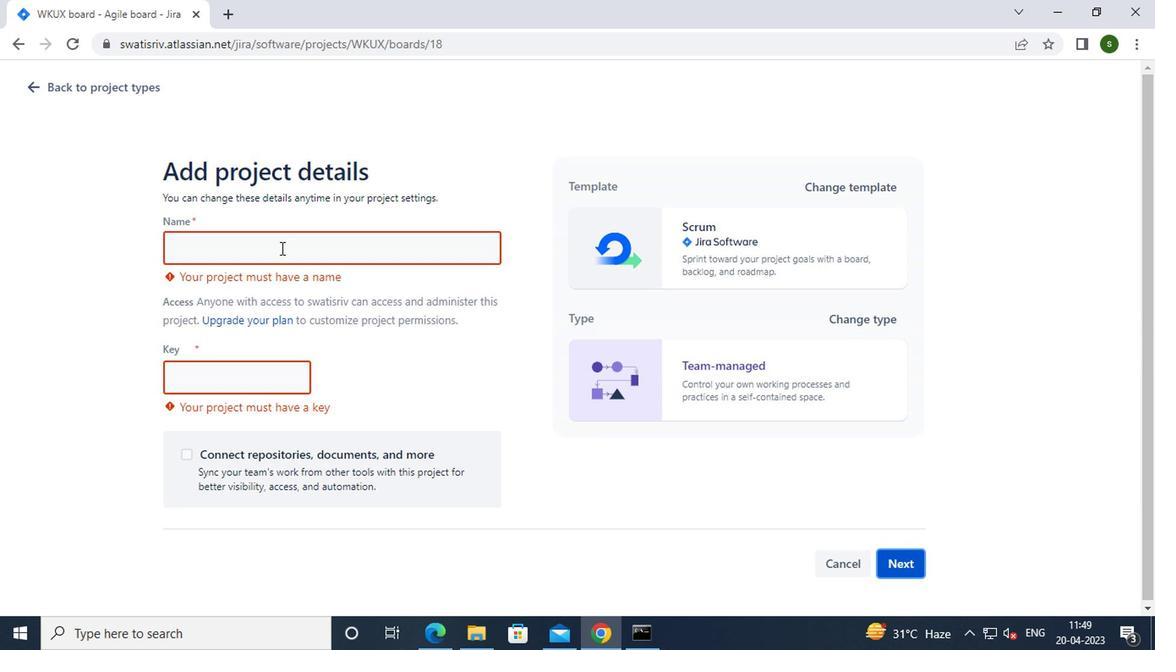 
Action: Key pressed <Key.caps_lock>p<Key.caps_lock>roj
Screenshot: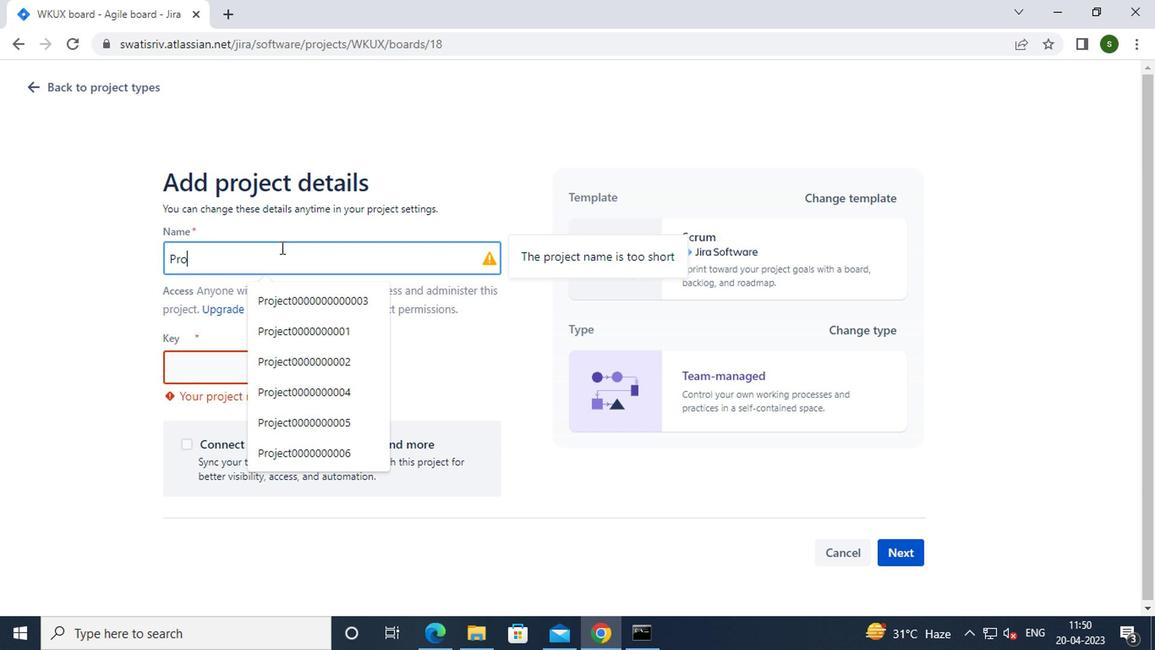 
Action: Mouse moved to (278, 247)
Screenshot: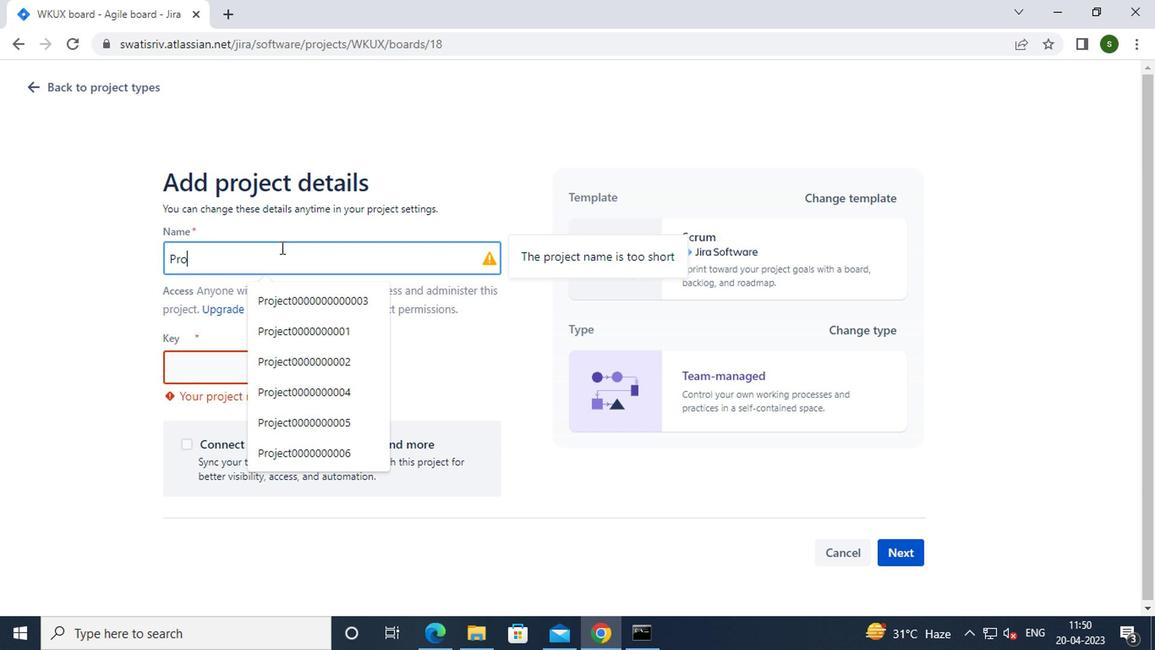 
Action: Key pressed ect000000064
Screenshot: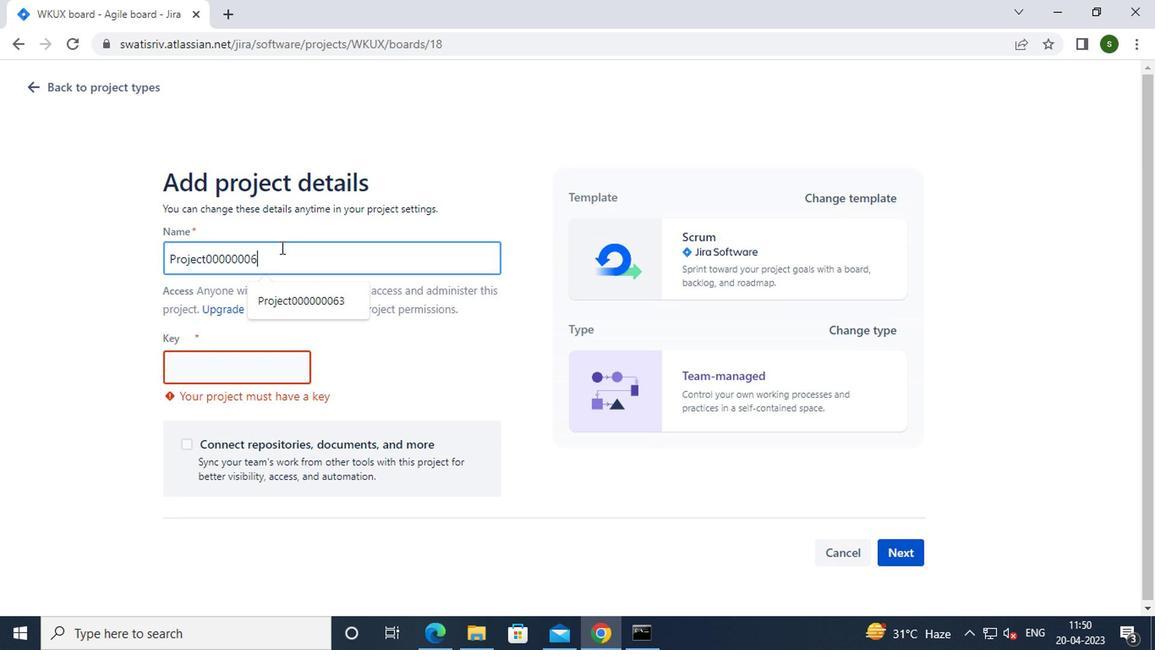 
Action: Mouse moved to (905, 550)
Screenshot: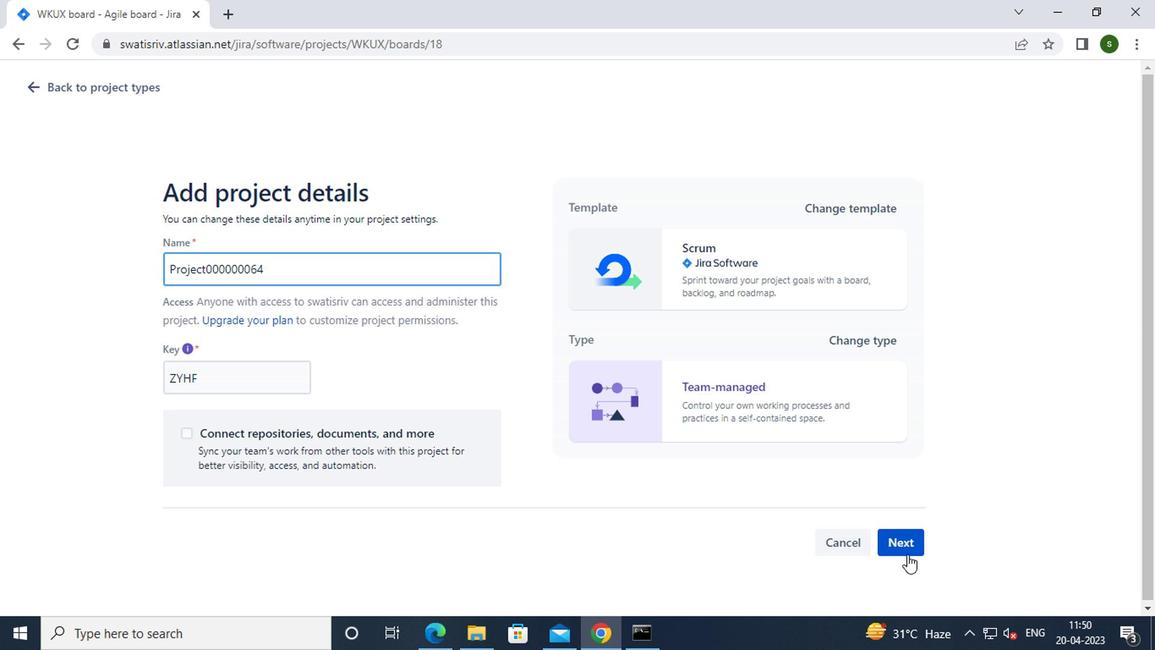 
Action: Mouse pressed left at (905, 550)
Screenshot: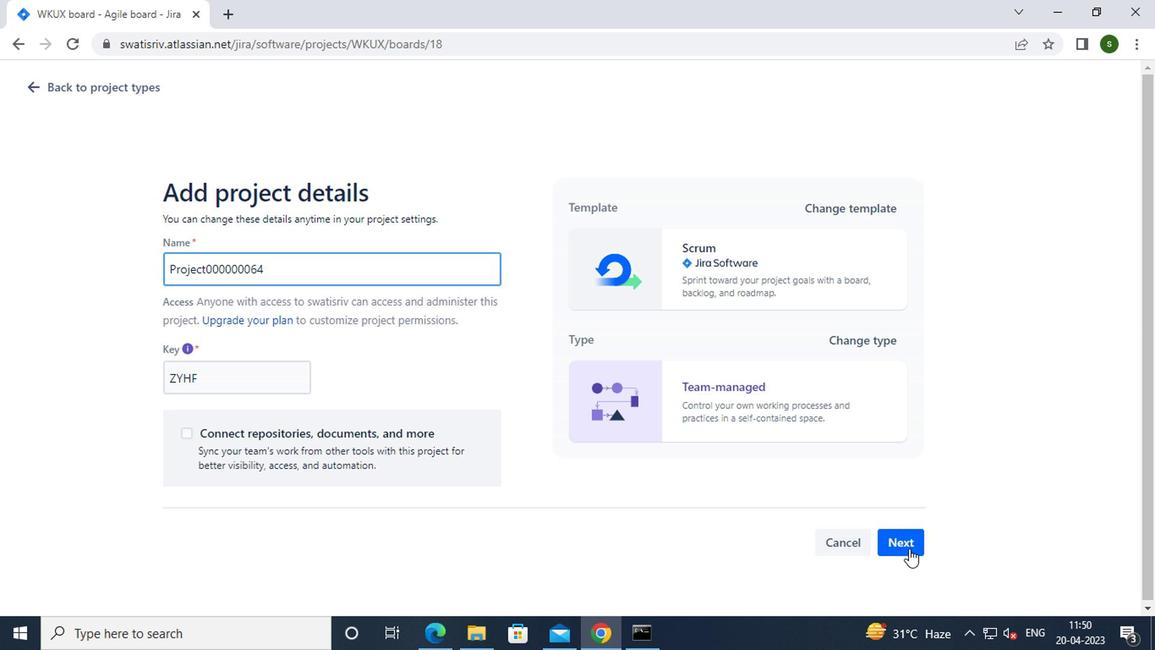 
Action: Mouse moved to (788, 438)
Screenshot: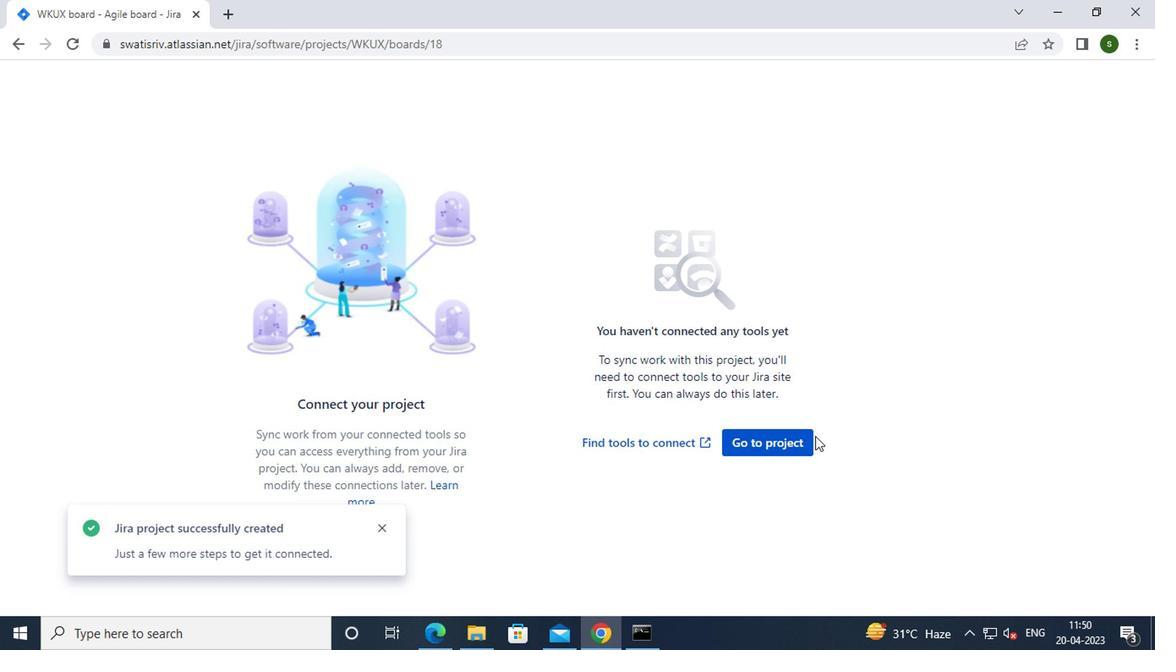 
Action: Mouse pressed left at (788, 438)
Screenshot: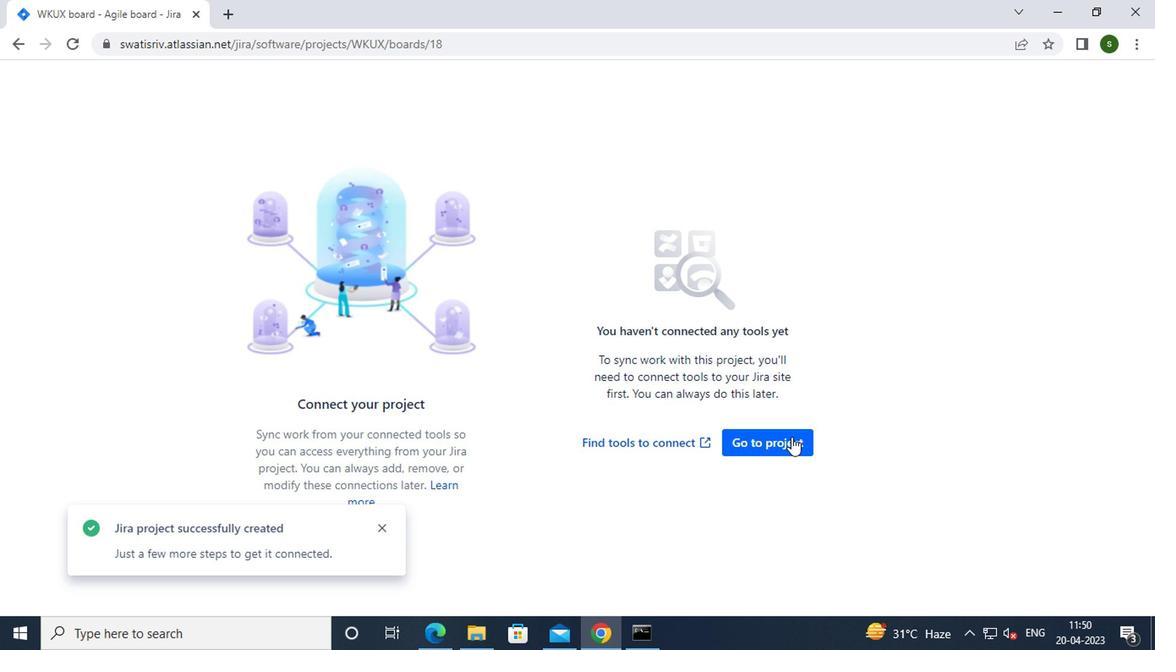 
Action: Mouse moved to (298, 91)
Screenshot: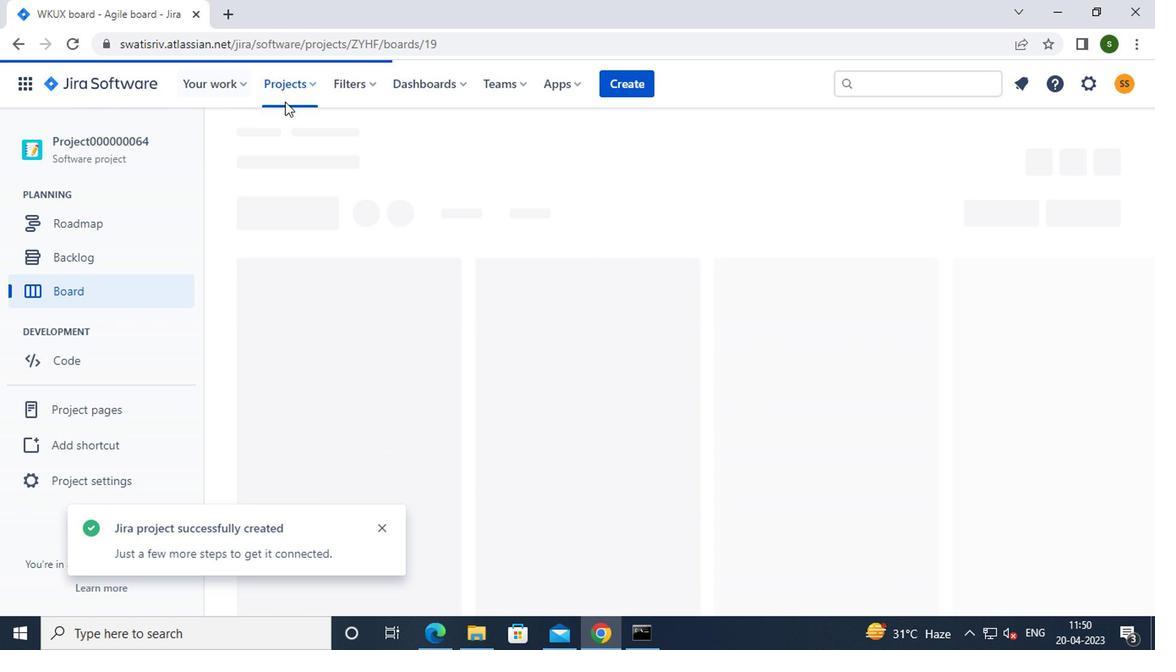 
Action: Mouse pressed left at (298, 91)
Screenshot: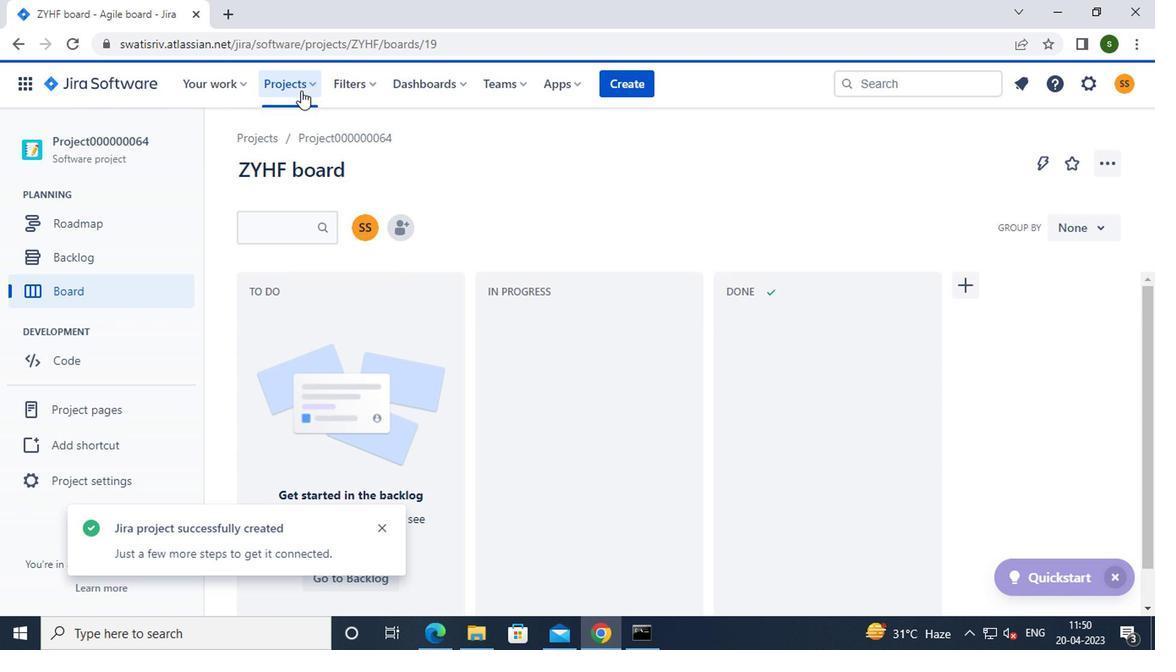 
Action: Mouse moved to (337, 201)
Screenshot: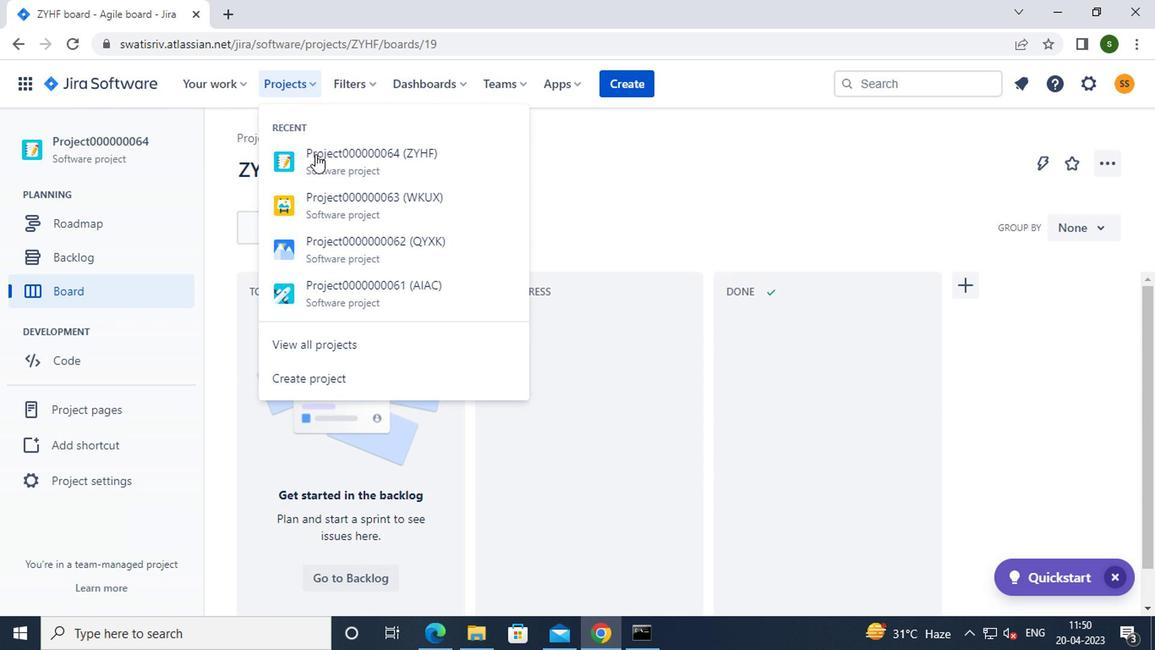
Action: Mouse pressed left at (337, 201)
Screenshot: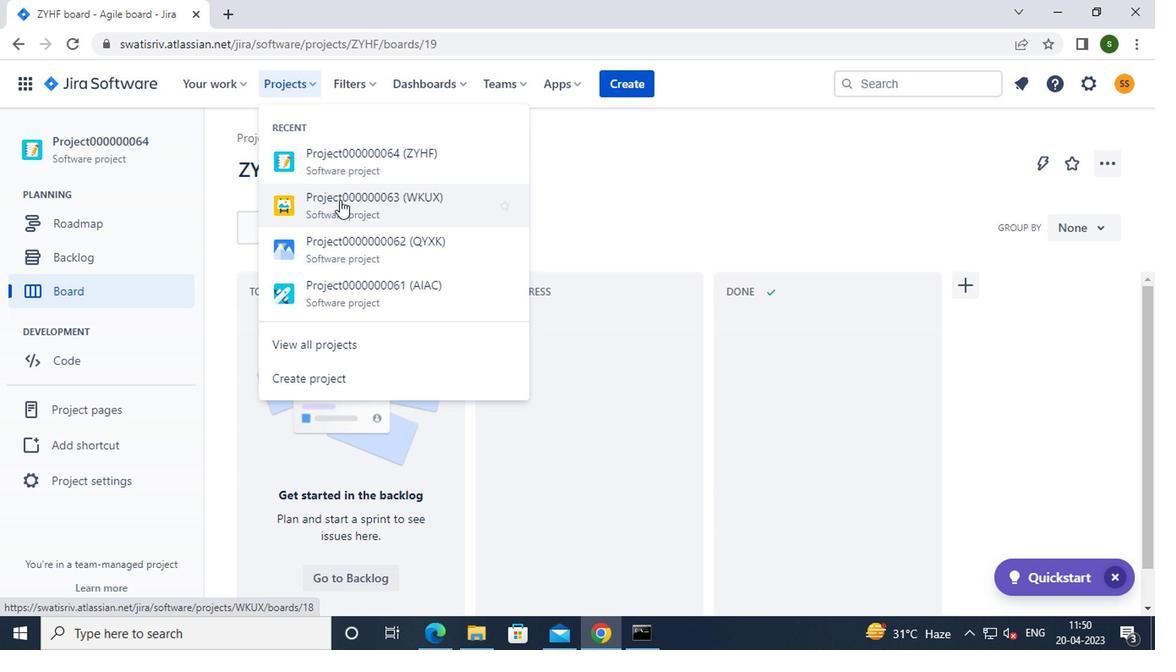 
Action: Mouse moved to (399, 226)
Screenshot: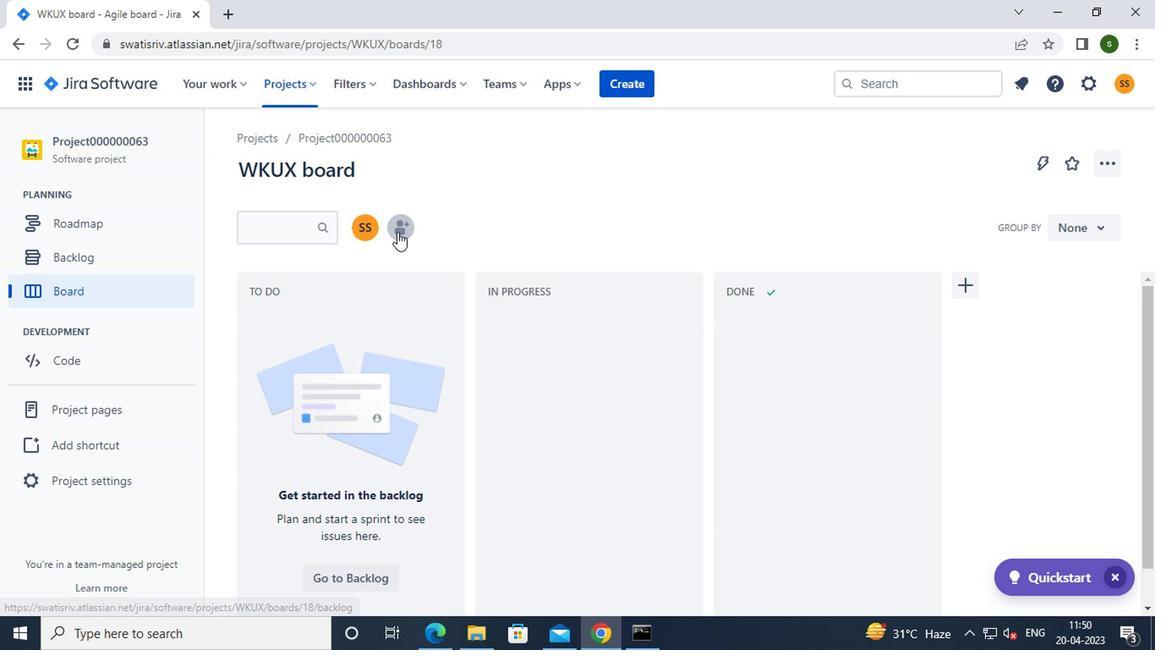 
Action: Mouse pressed left at (399, 226)
Screenshot: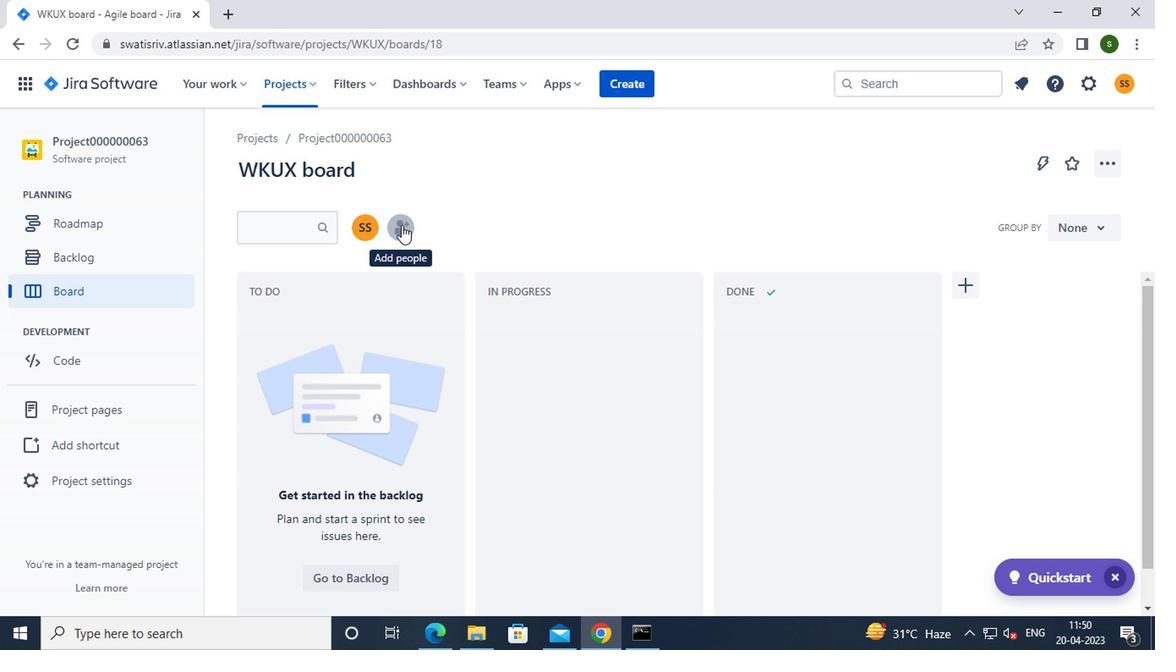 
Action: Mouse moved to (522, 186)
Screenshot: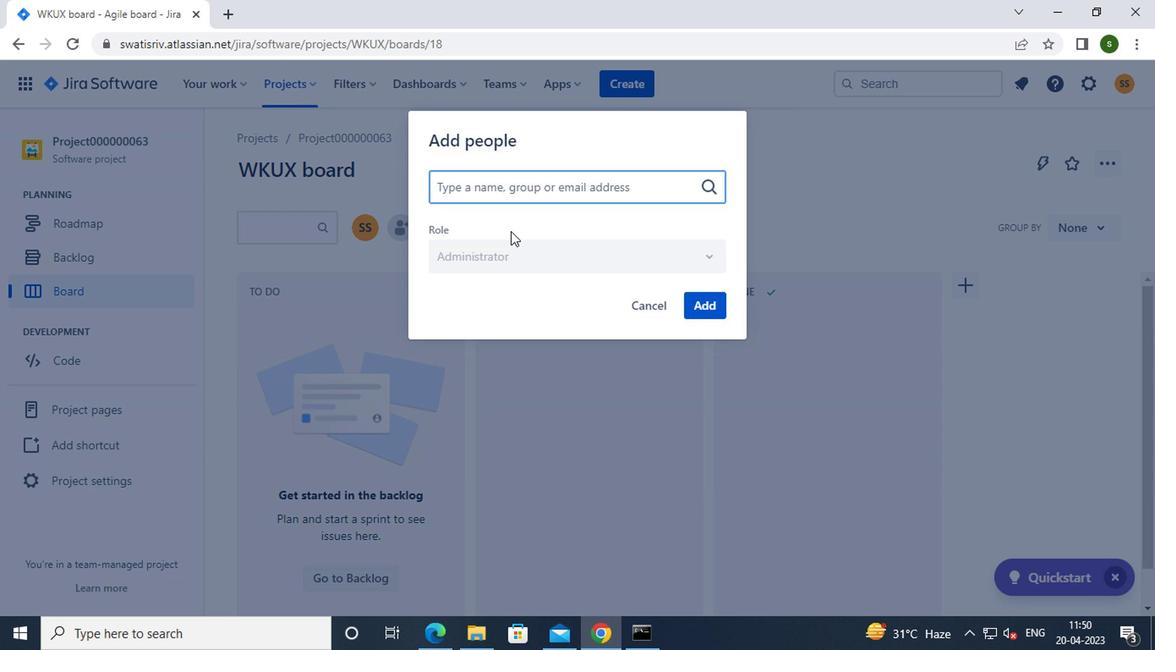 
Action: Key pressed mai
Screenshot: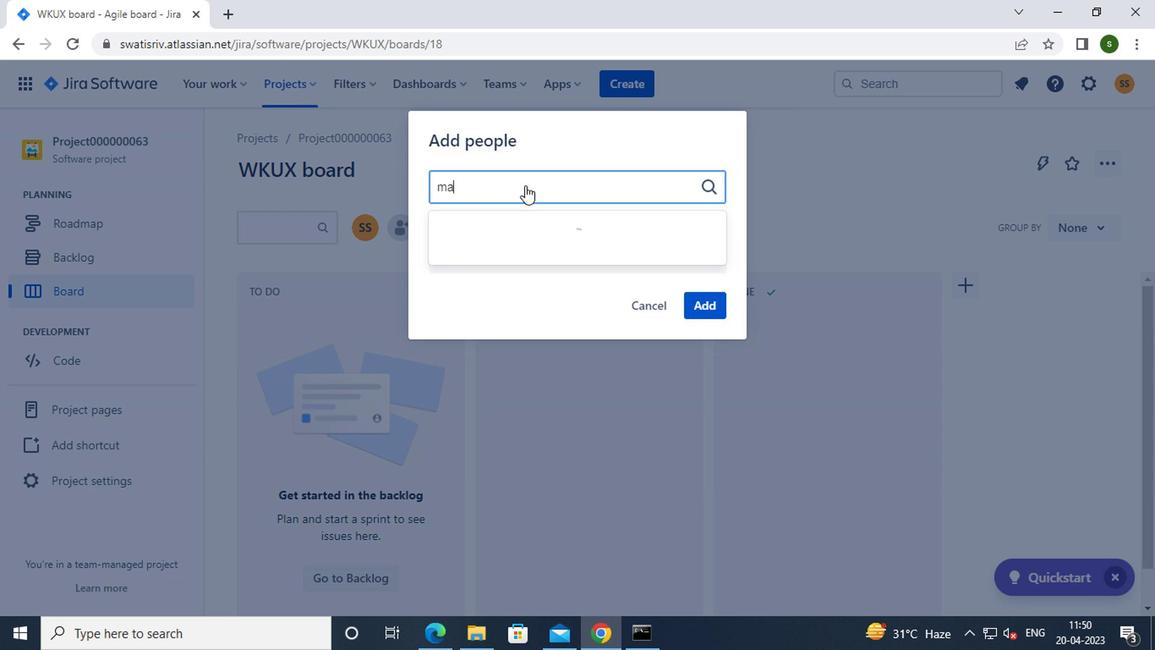 
Action: Mouse moved to (531, 231)
Screenshot: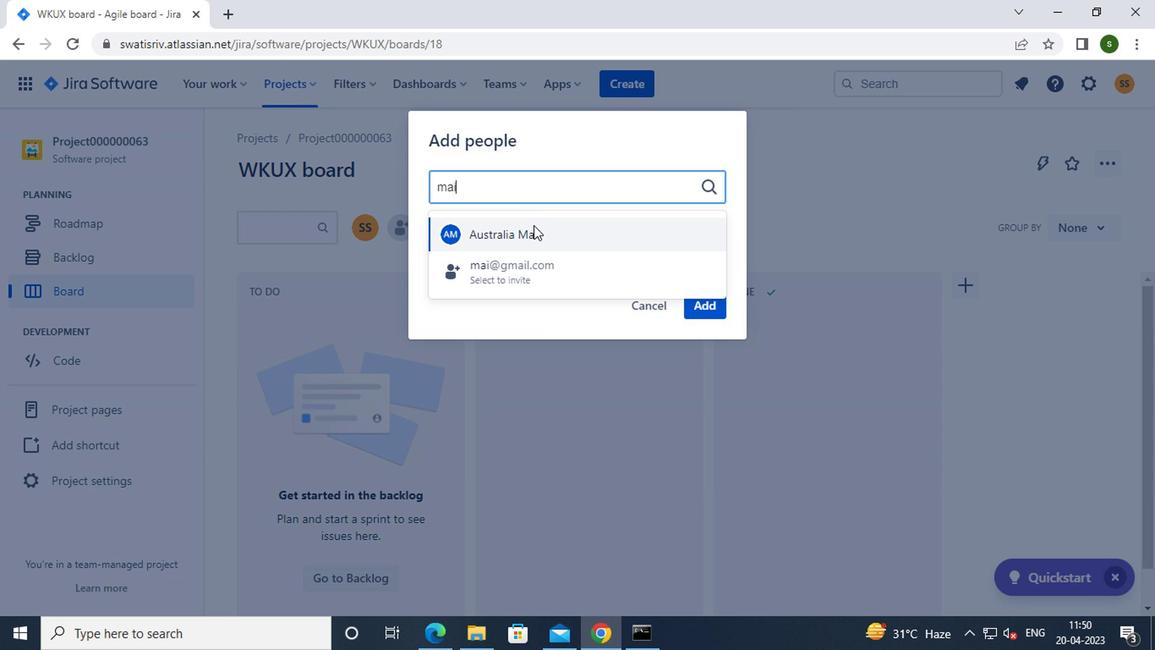 
Action: Mouse pressed left at (531, 231)
Screenshot: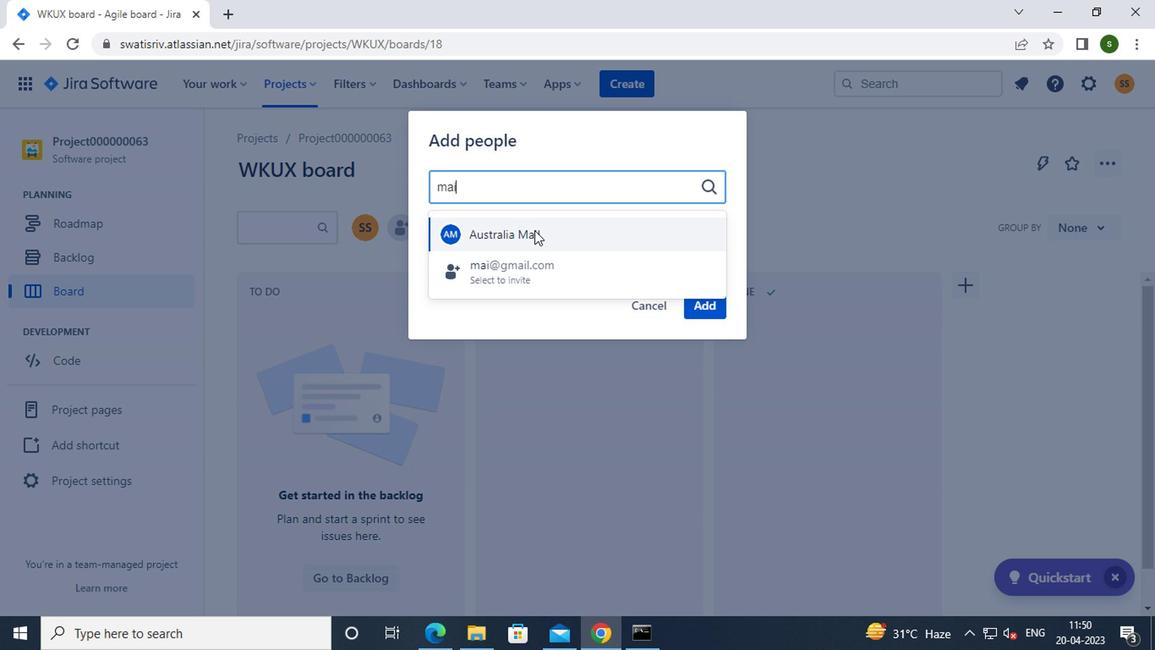 
Action: Mouse moved to (707, 302)
Screenshot: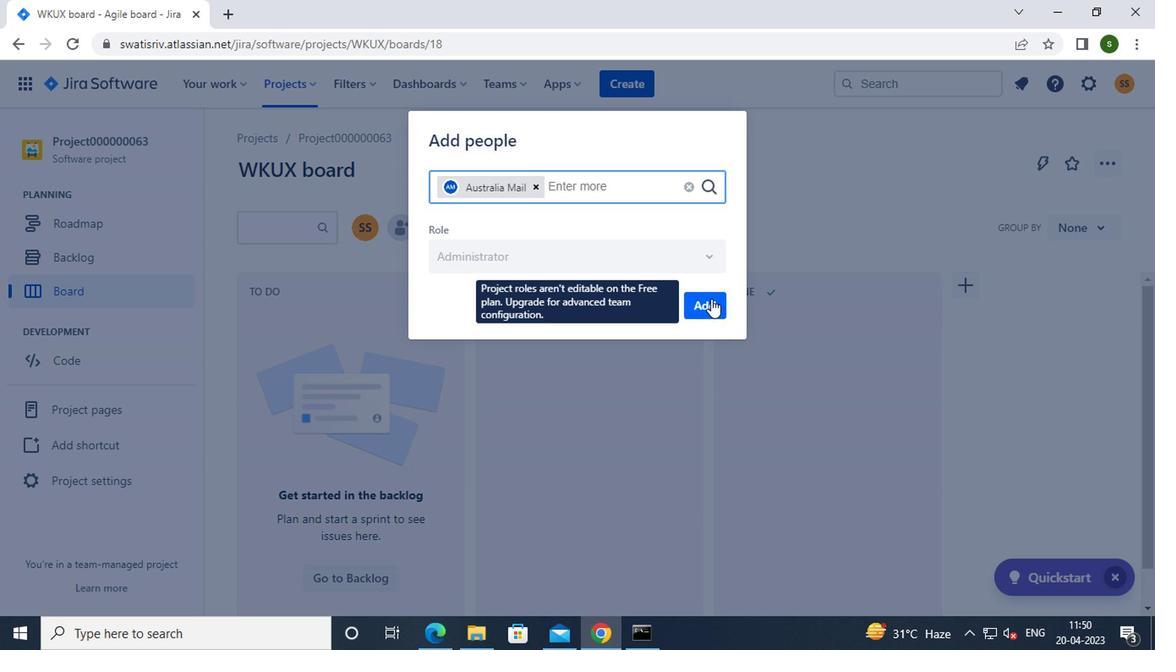 
Action: Mouse pressed left at (707, 302)
Screenshot: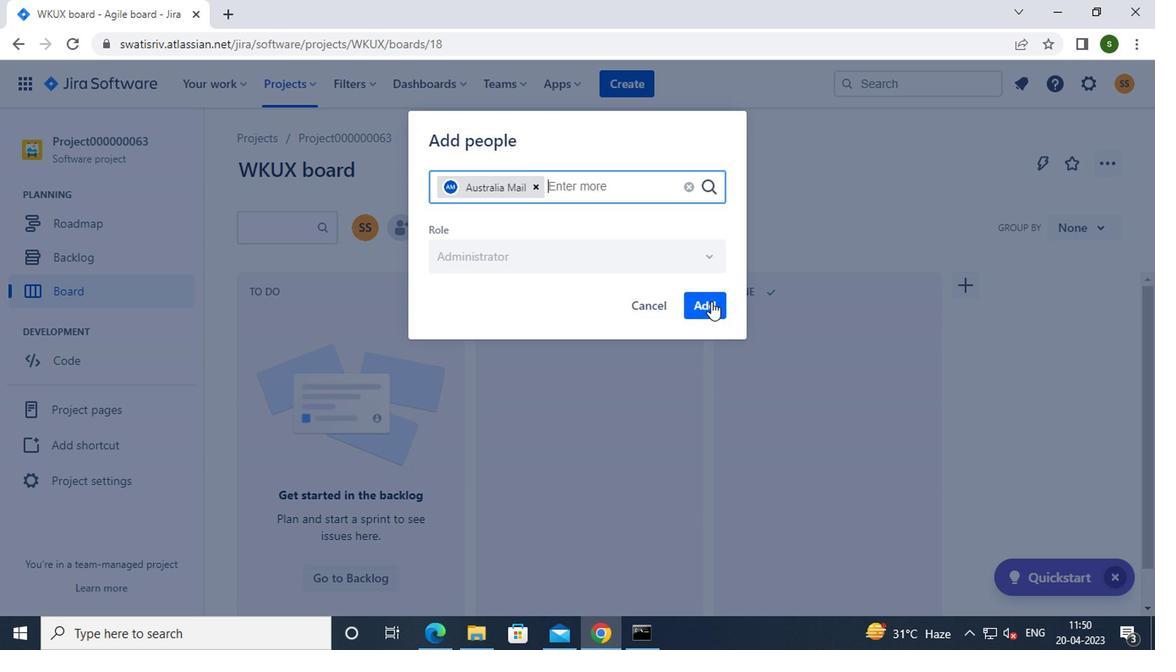 
Action: Mouse moved to (397, 218)
Screenshot: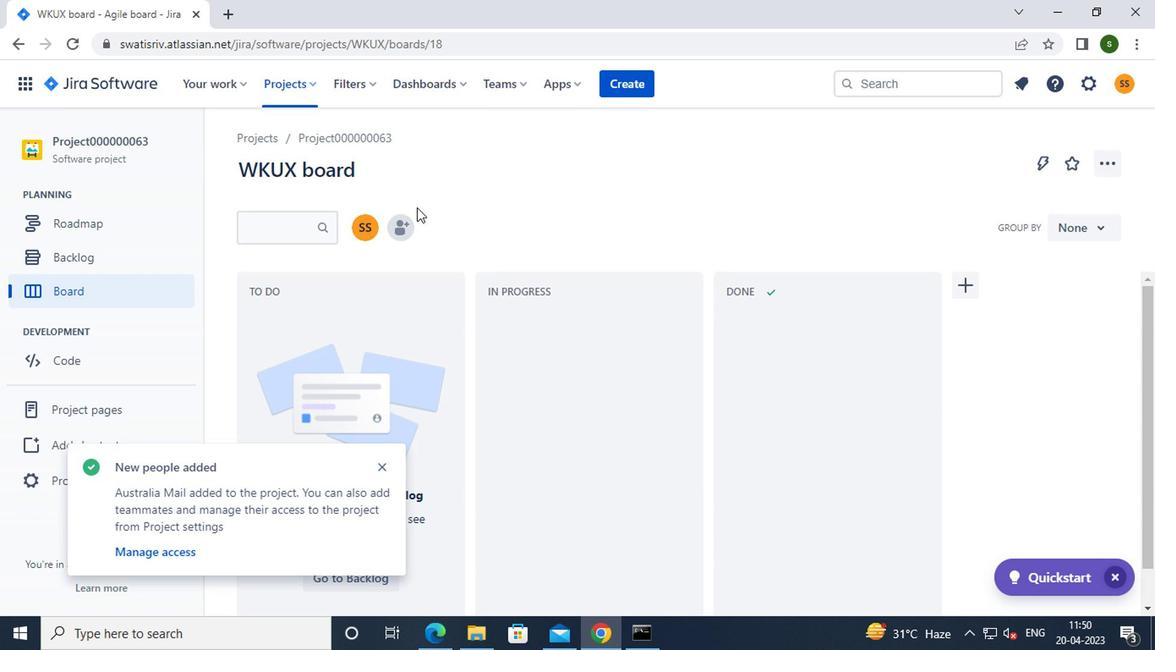 
Action: Mouse pressed left at (397, 218)
Screenshot: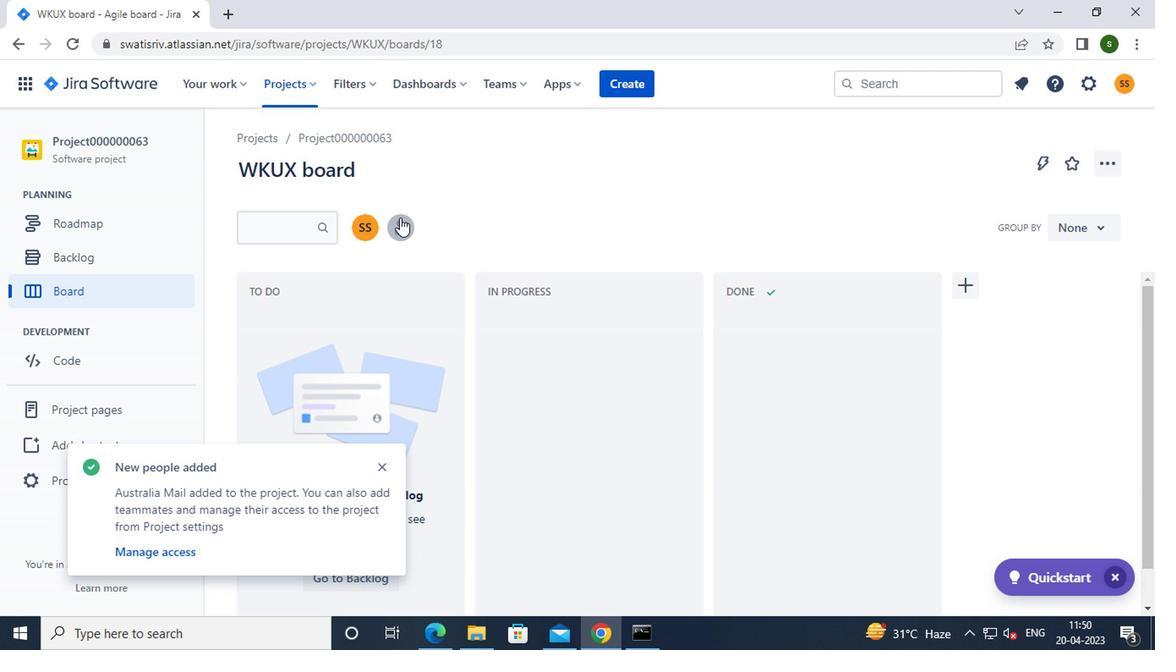 
Action: Mouse moved to (543, 193)
Screenshot: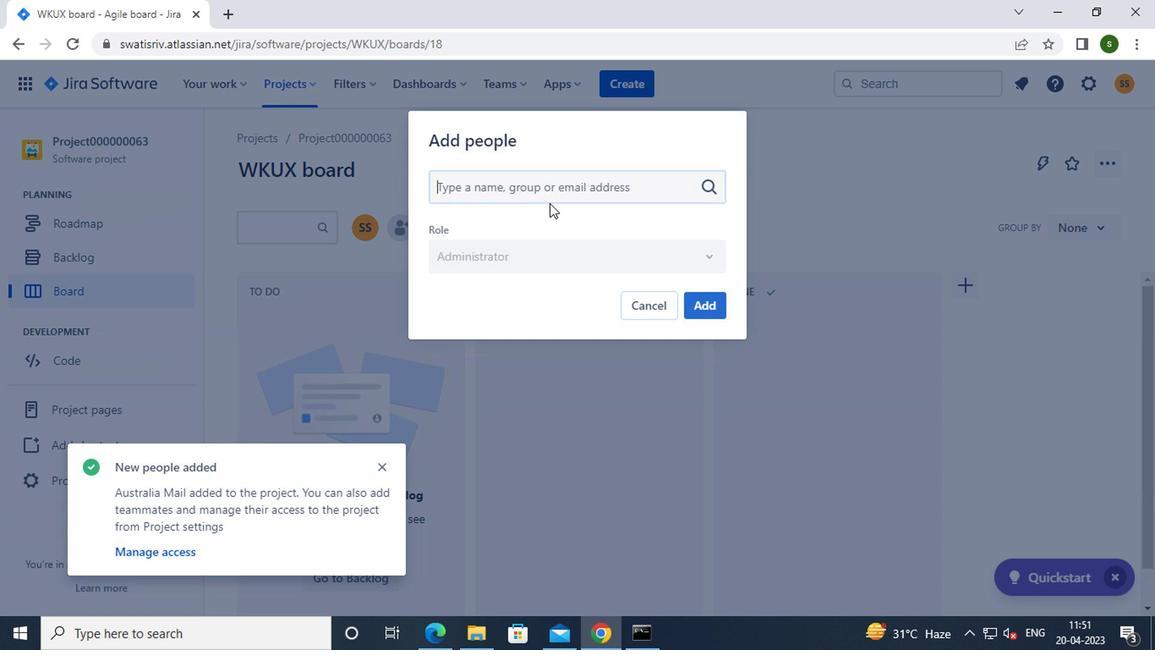 
Action: Key pressed car
Screenshot: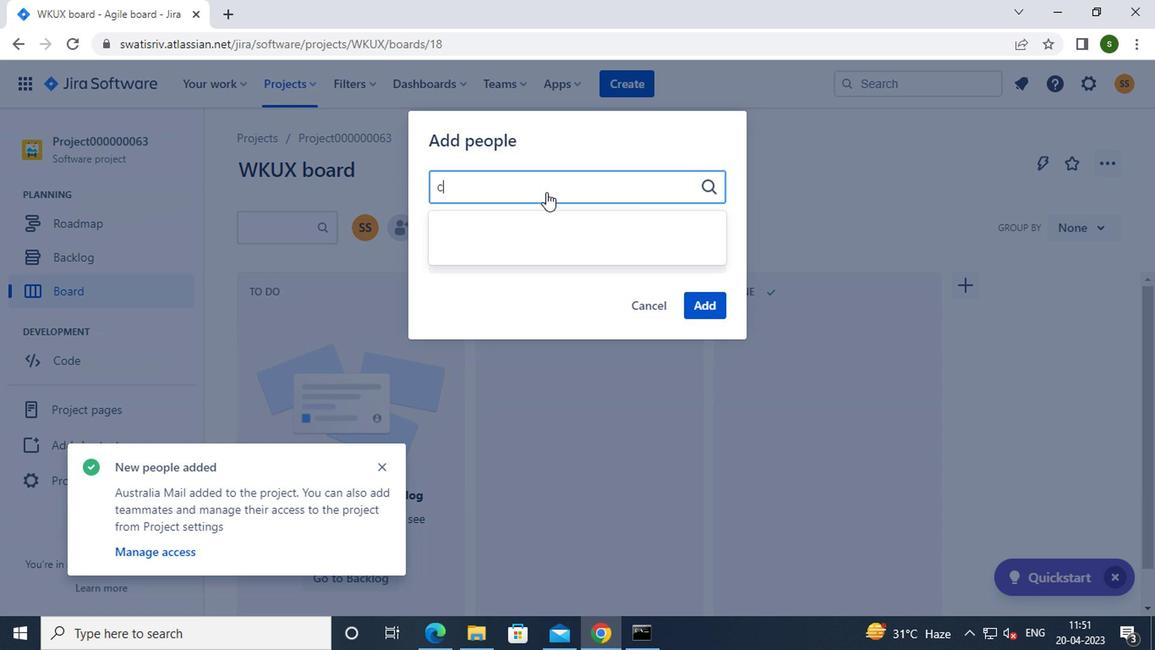 
Action: Mouse moved to (573, 226)
Screenshot: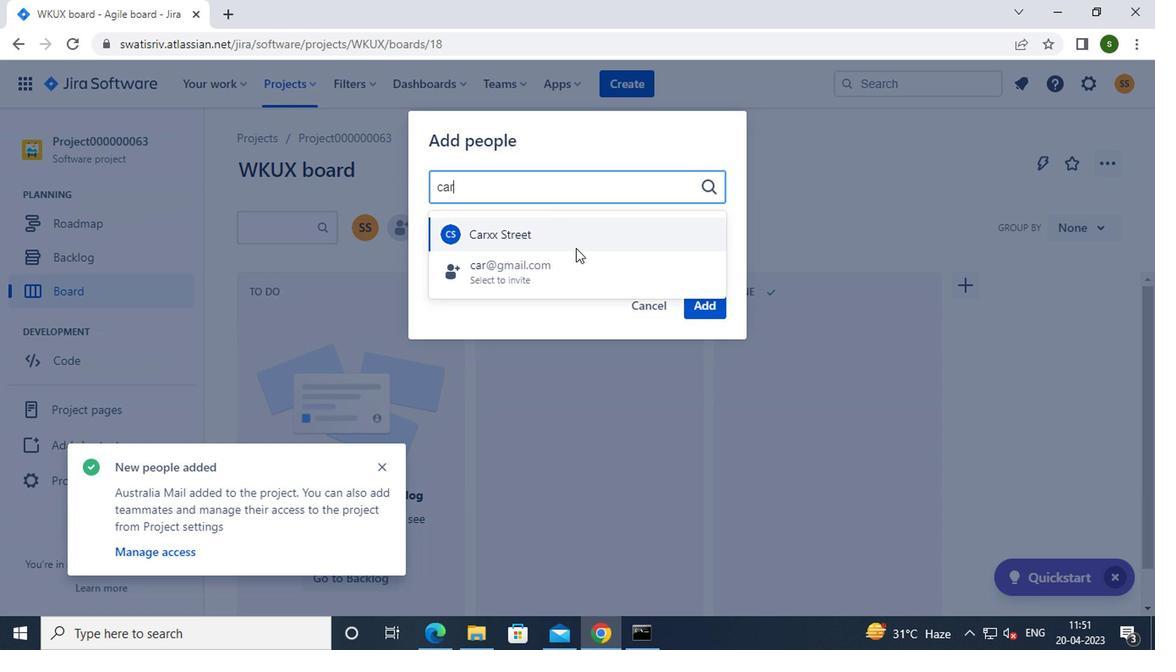
Action: Mouse pressed left at (573, 226)
Screenshot: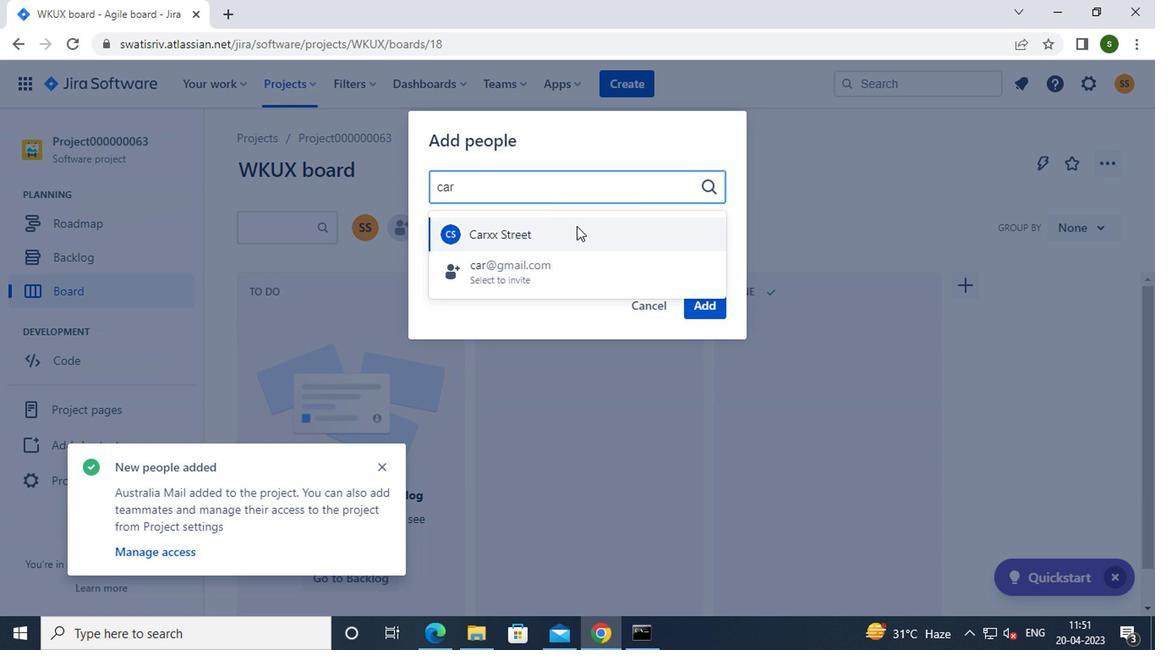 
Action: Mouse moved to (699, 305)
Screenshot: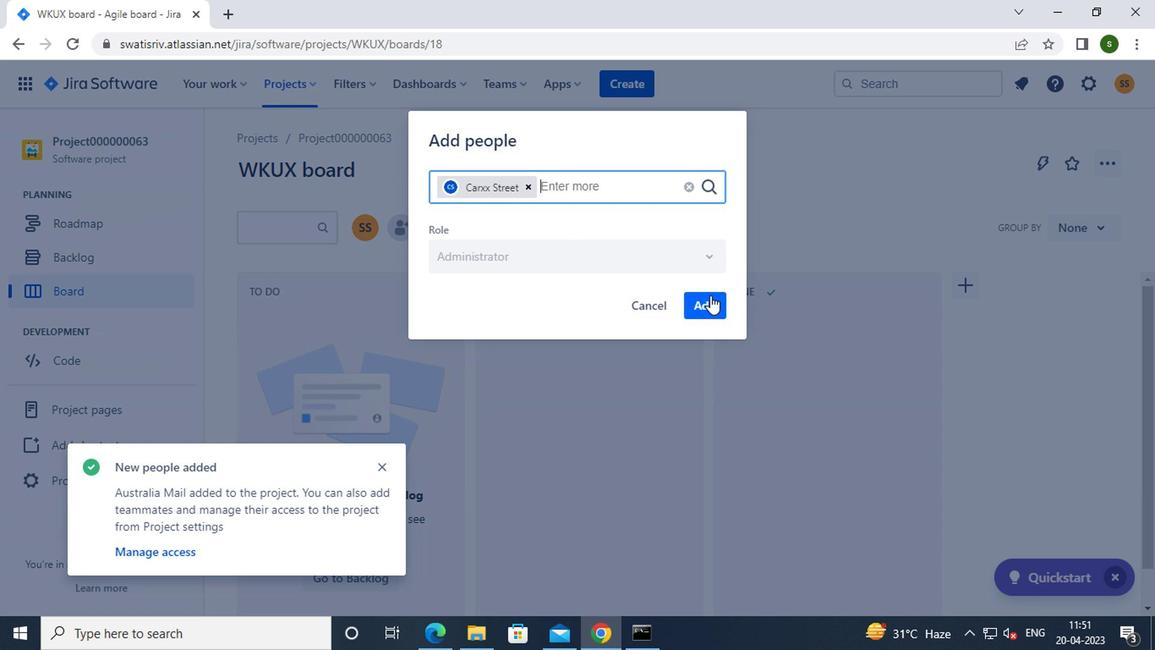 
Action: Mouse pressed left at (699, 305)
Screenshot: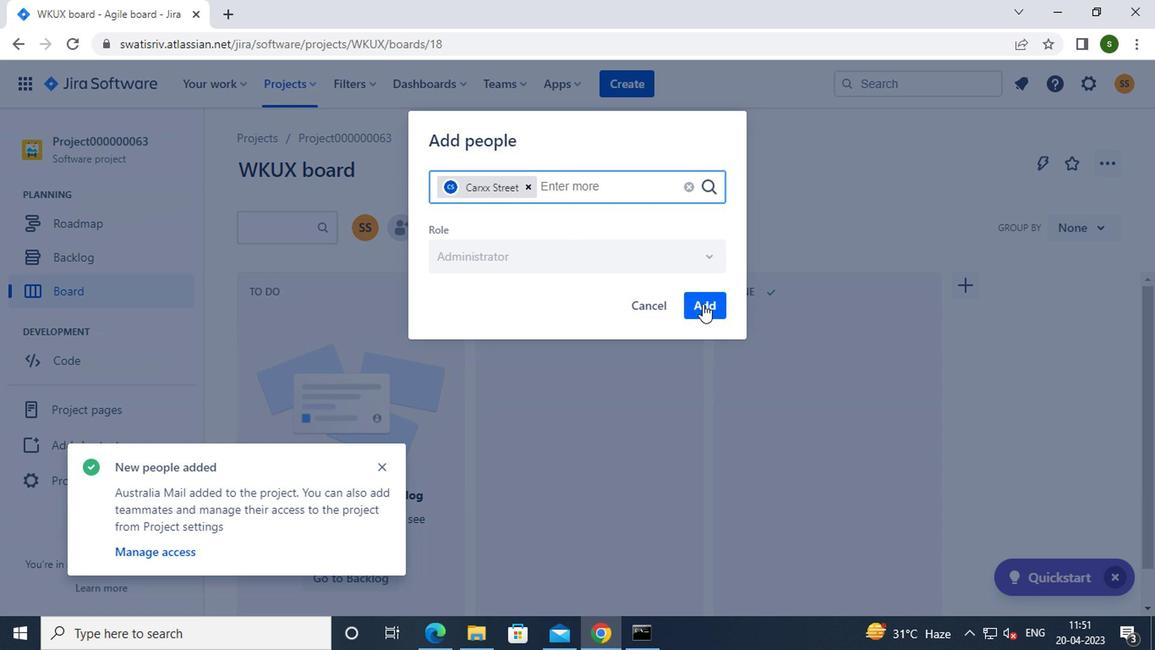 
Action: Key pressed <Key.f8>
Screenshot: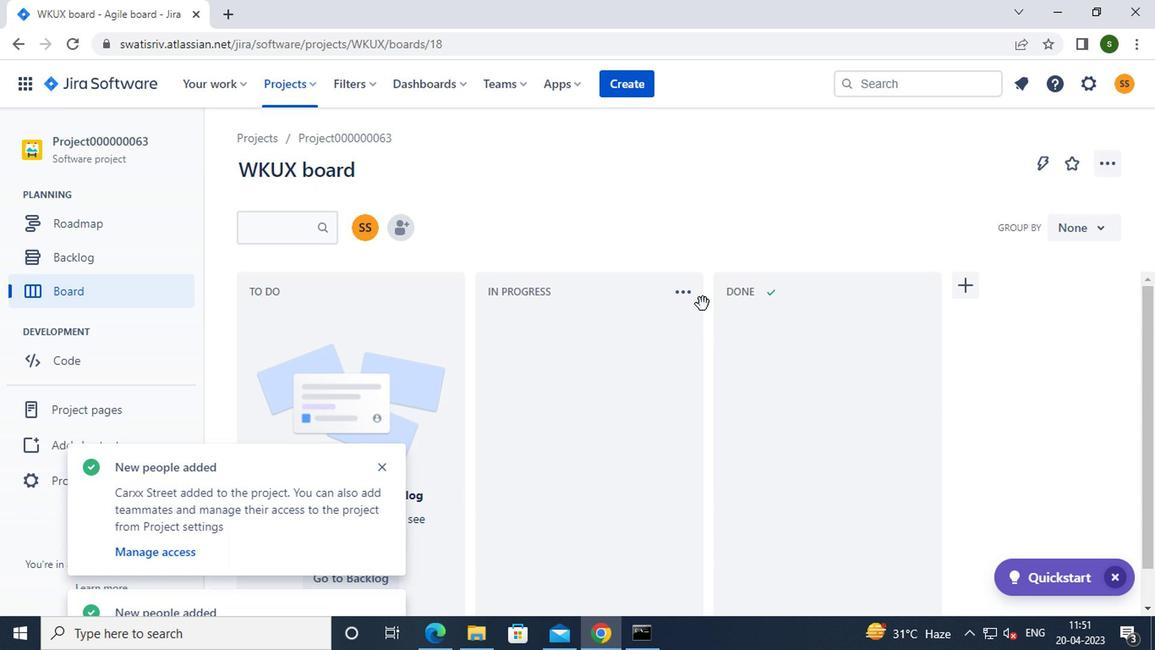 
